 Task: Create a due date automation trigger when advanced on, on the wednesday after a card is due add fields with custom field "Resume" set to a number greater or equal to 1 and greater or equal to 10 at 11:00 AM.
Action: Mouse moved to (1109, 88)
Screenshot: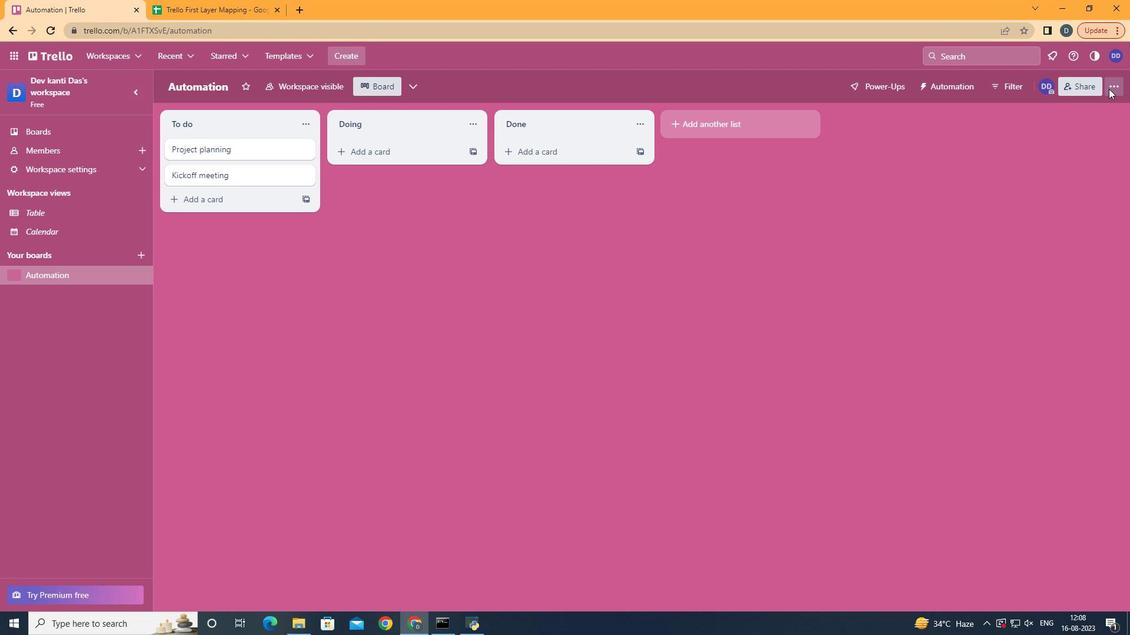
Action: Mouse pressed left at (1109, 88)
Screenshot: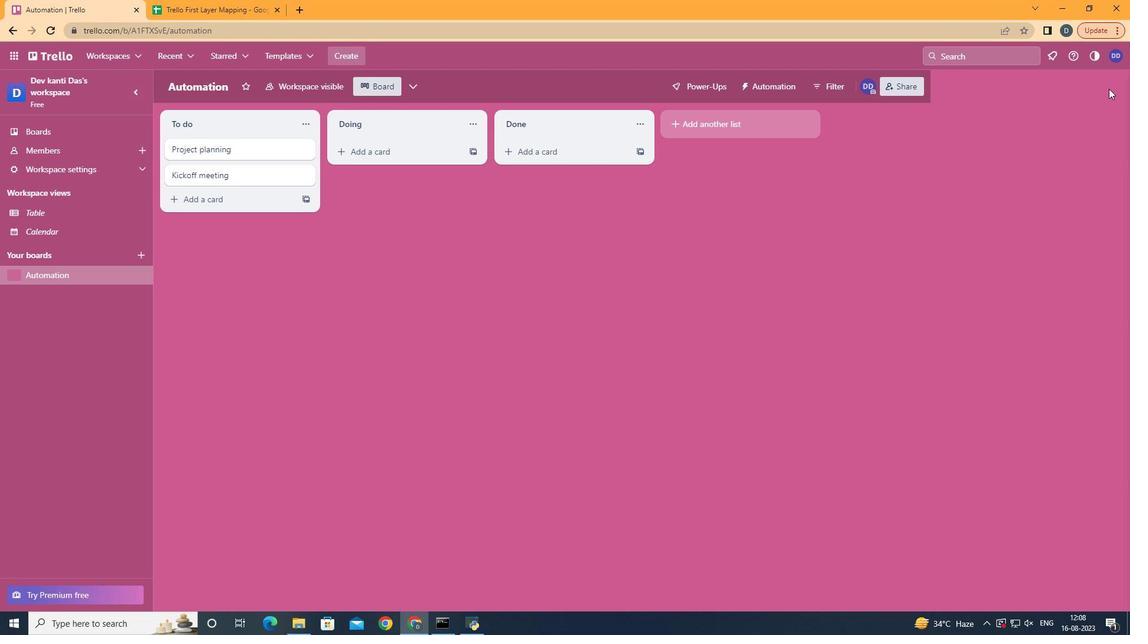 
Action: Mouse moved to (1014, 260)
Screenshot: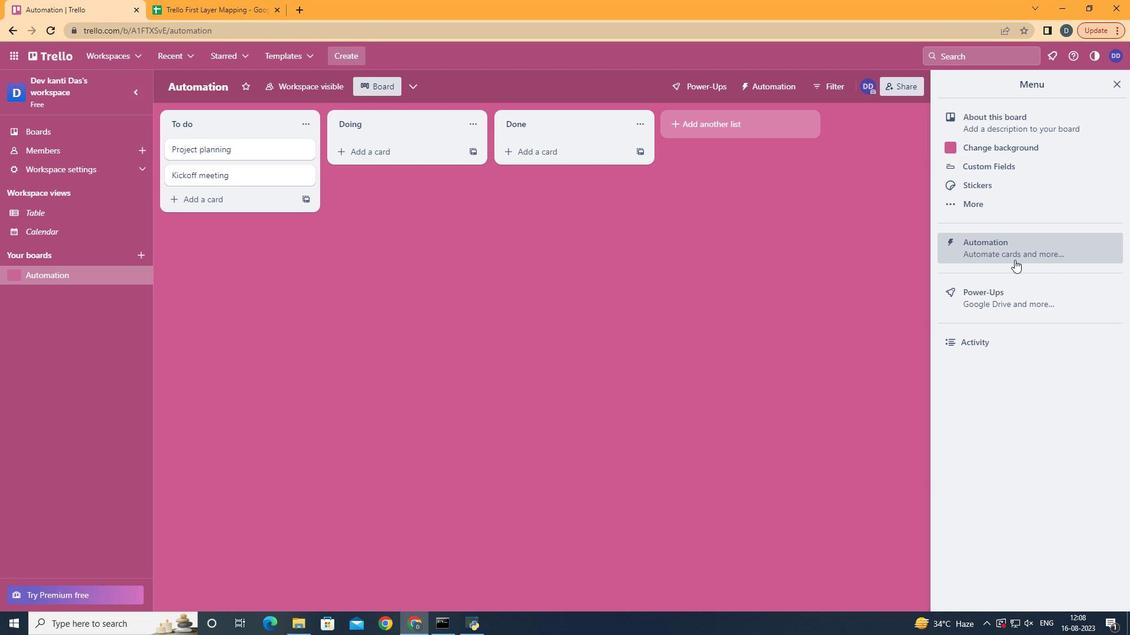 
Action: Mouse pressed left at (1014, 260)
Screenshot: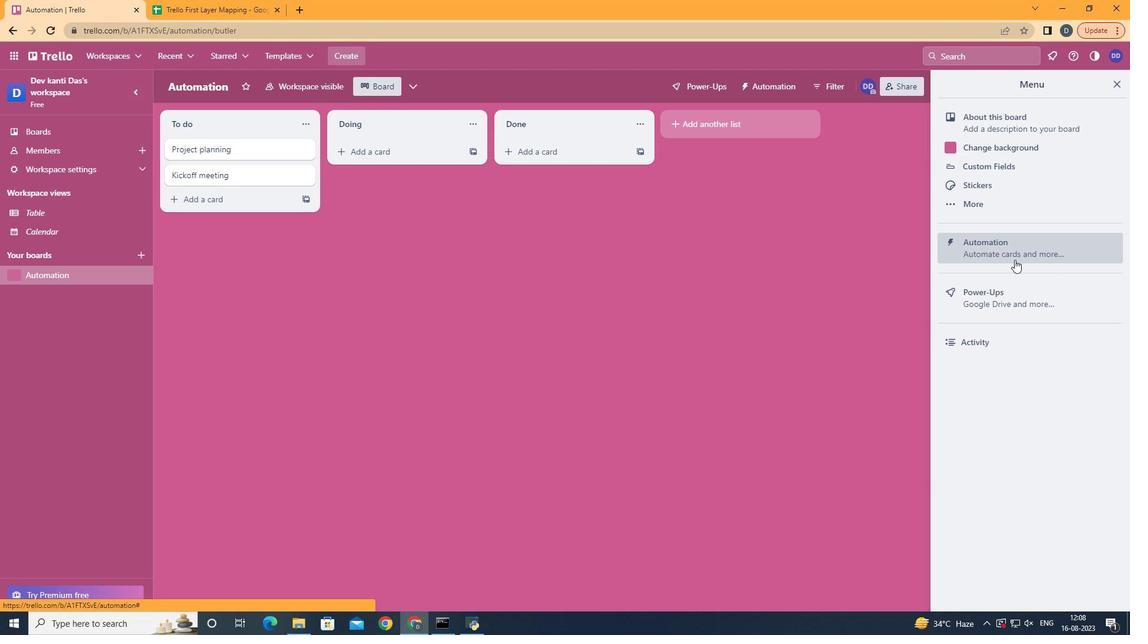 
Action: Mouse moved to (237, 228)
Screenshot: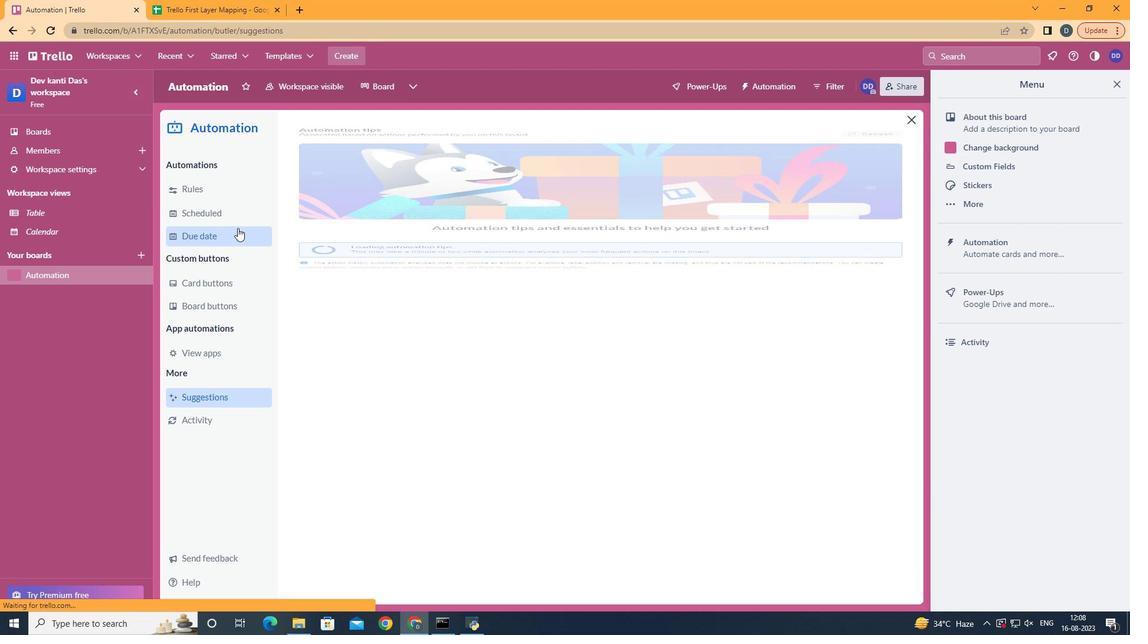 
Action: Mouse pressed left at (237, 228)
Screenshot: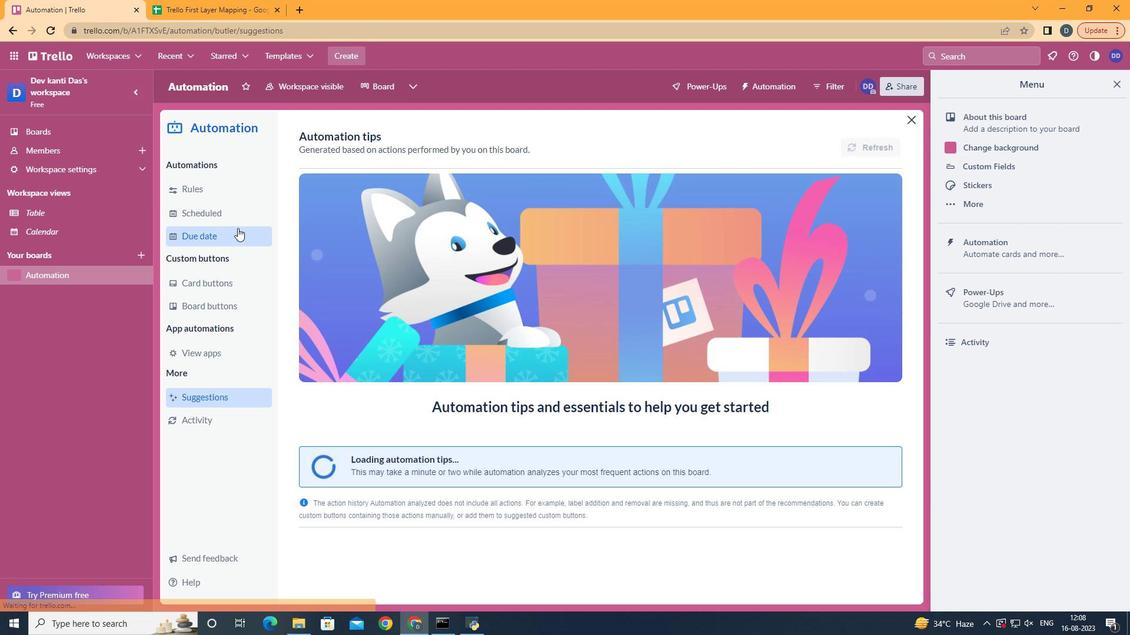 
Action: Mouse moved to (832, 140)
Screenshot: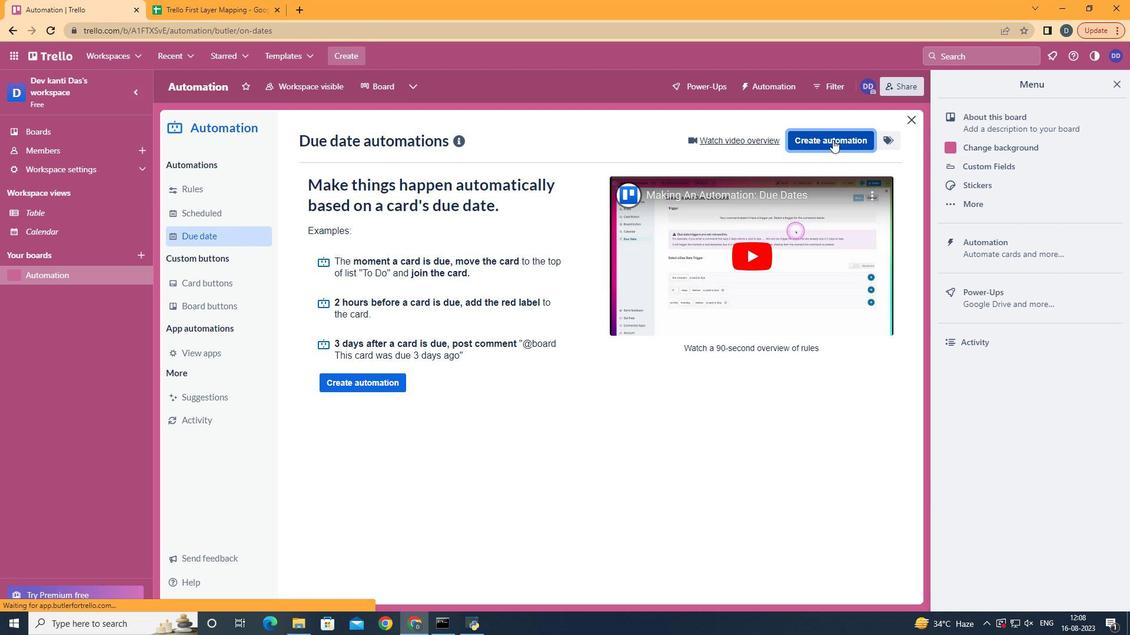 
Action: Mouse pressed left at (832, 140)
Screenshot: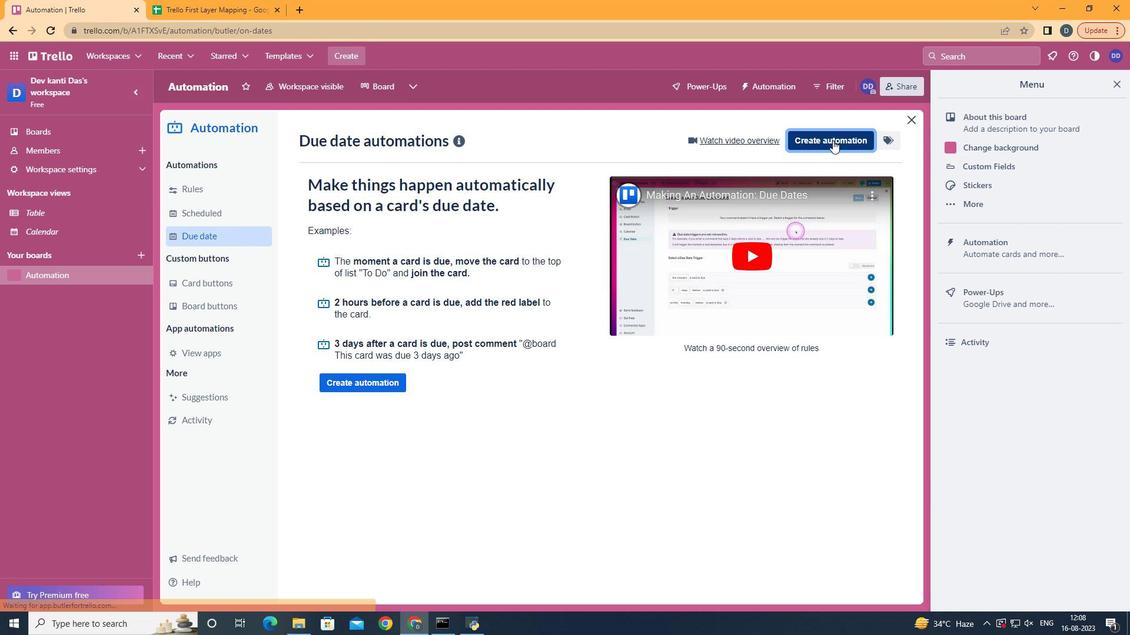 
Action: Mouse moved to (632, 253)
Screenshot: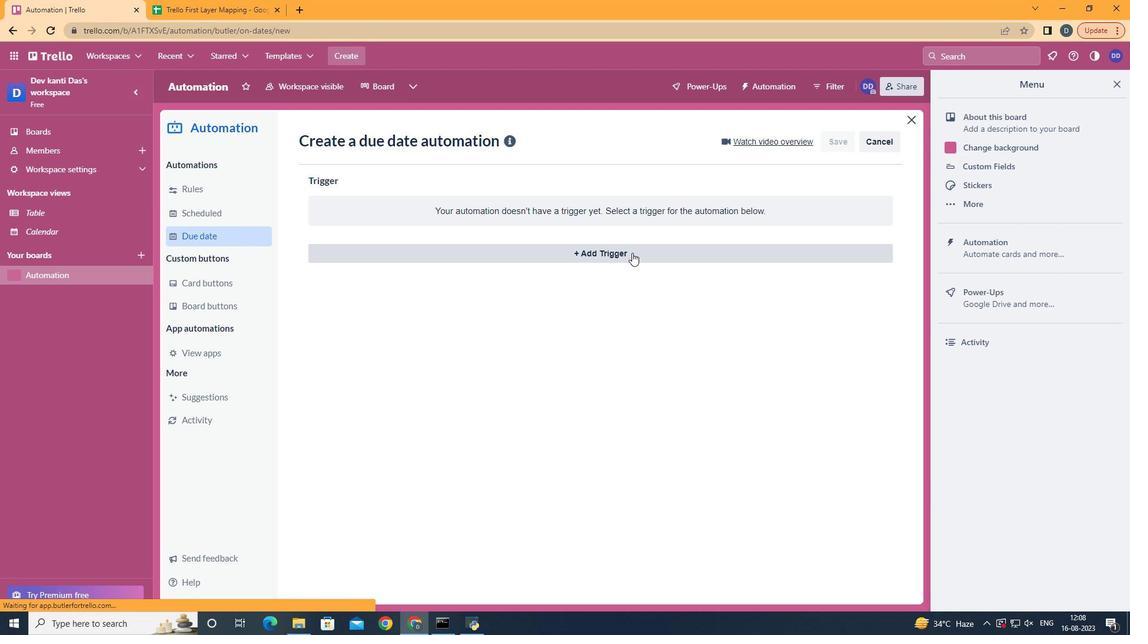 
Action: Mouse pressed left at (632, 253)
Screenshot: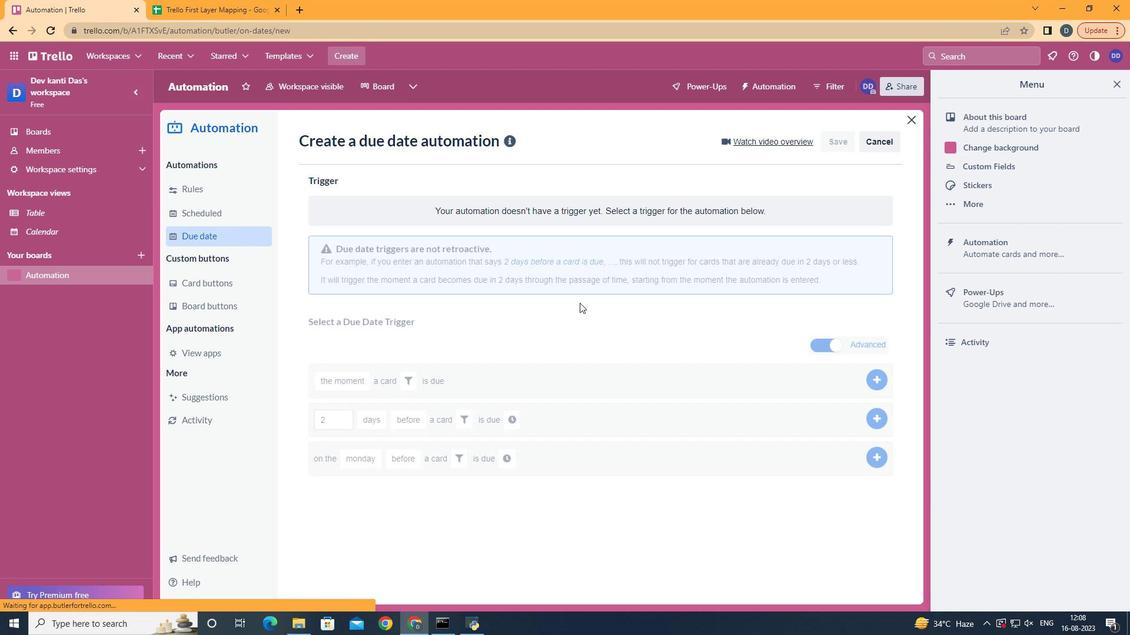 
Action: Mouse moved to (373, 355)
Screenshot: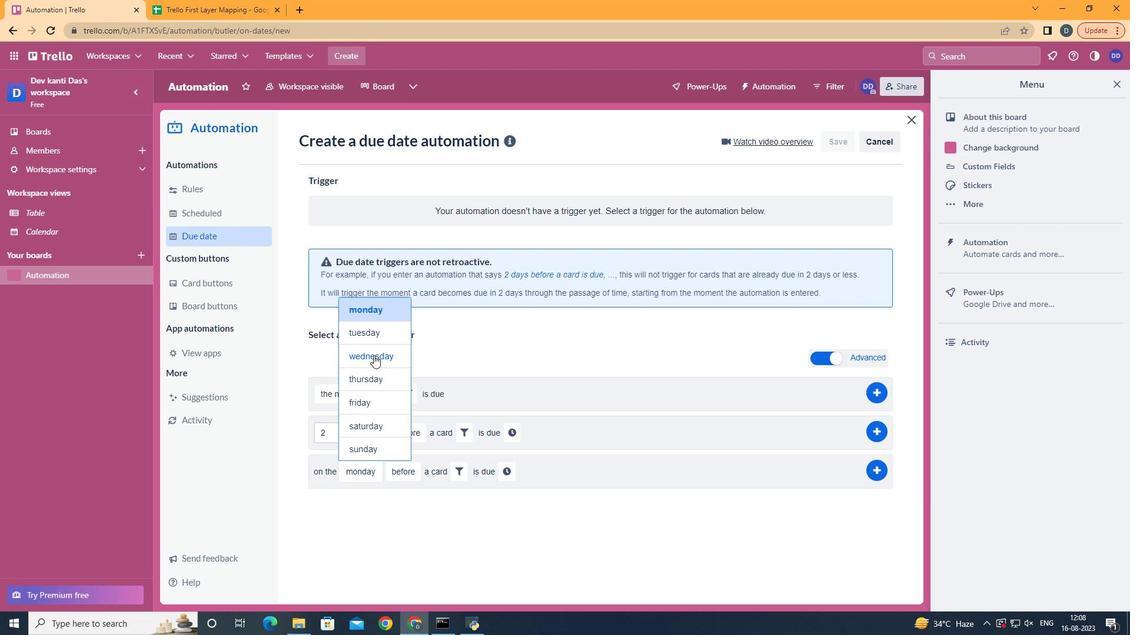 
Action: Mouse pressed left at (373, 355)
Screenshot: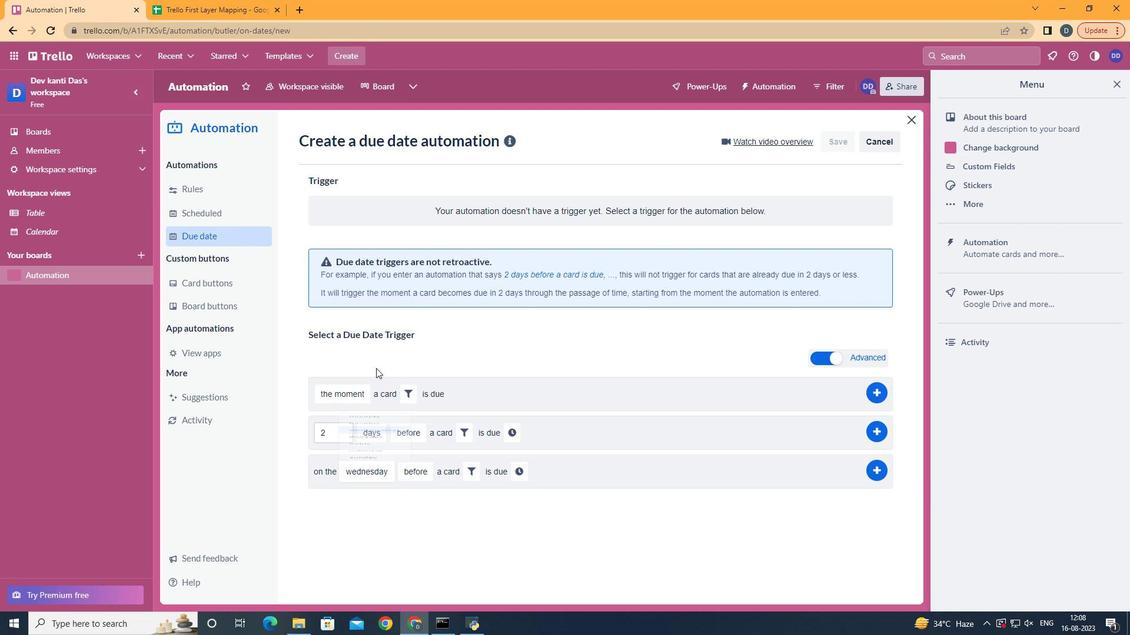 
Action: Mouse moved to (423, 520)
Screenshot: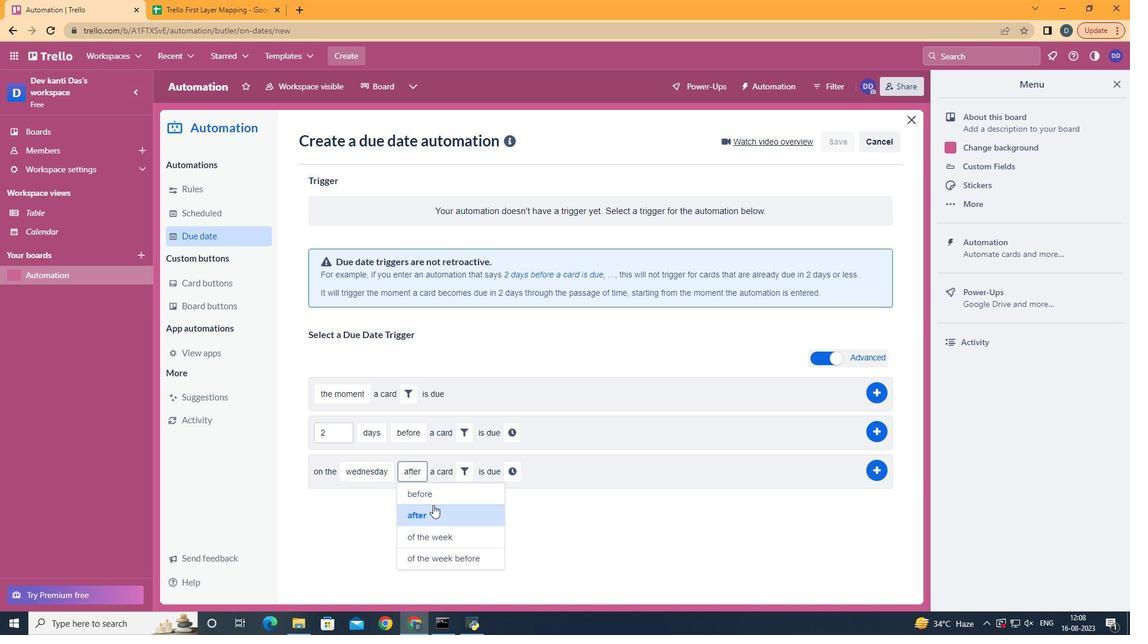 
Action: Mouse pressed left at (423, 520)
Screenshot: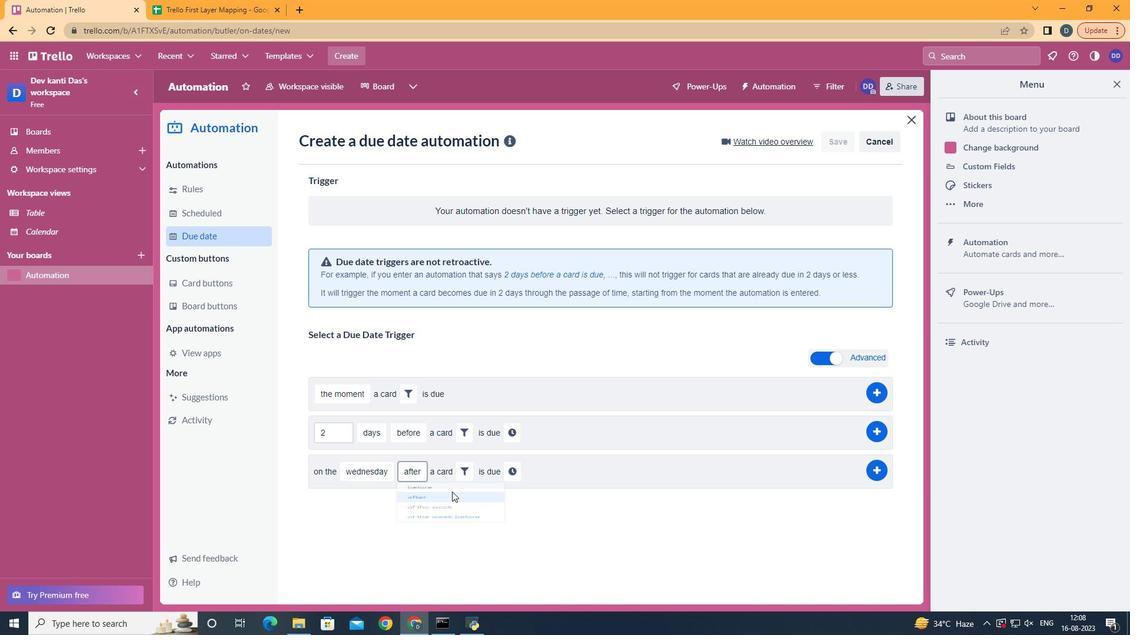 
Action: Mouse moved to (464, 478)
Screenshot: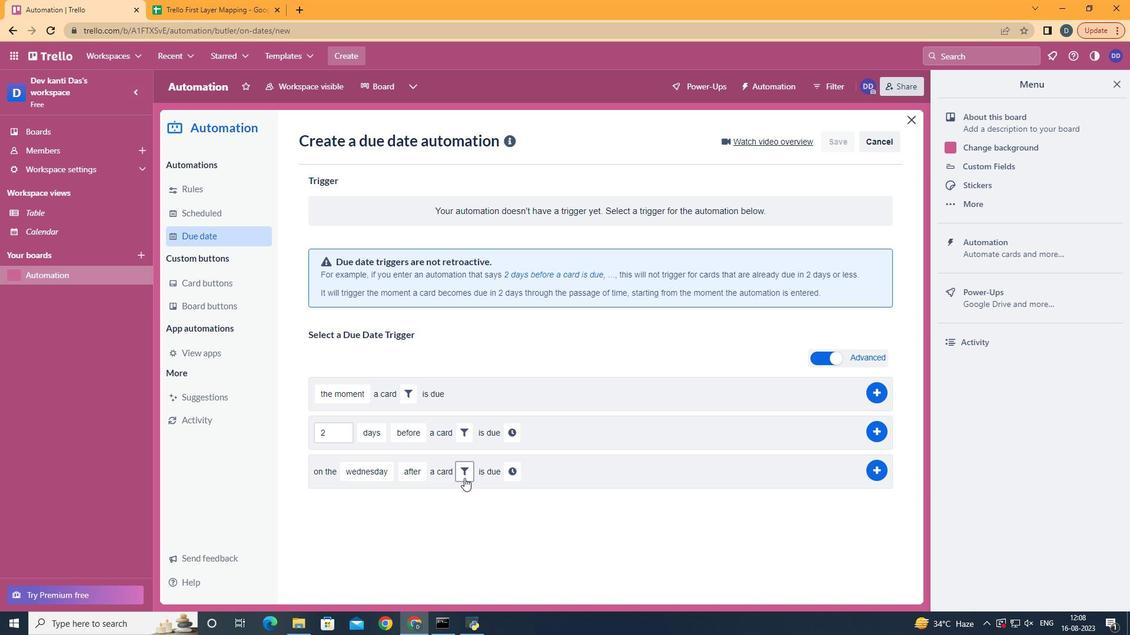
Action: Mouse pressed left at (464, 478)
Screenshot: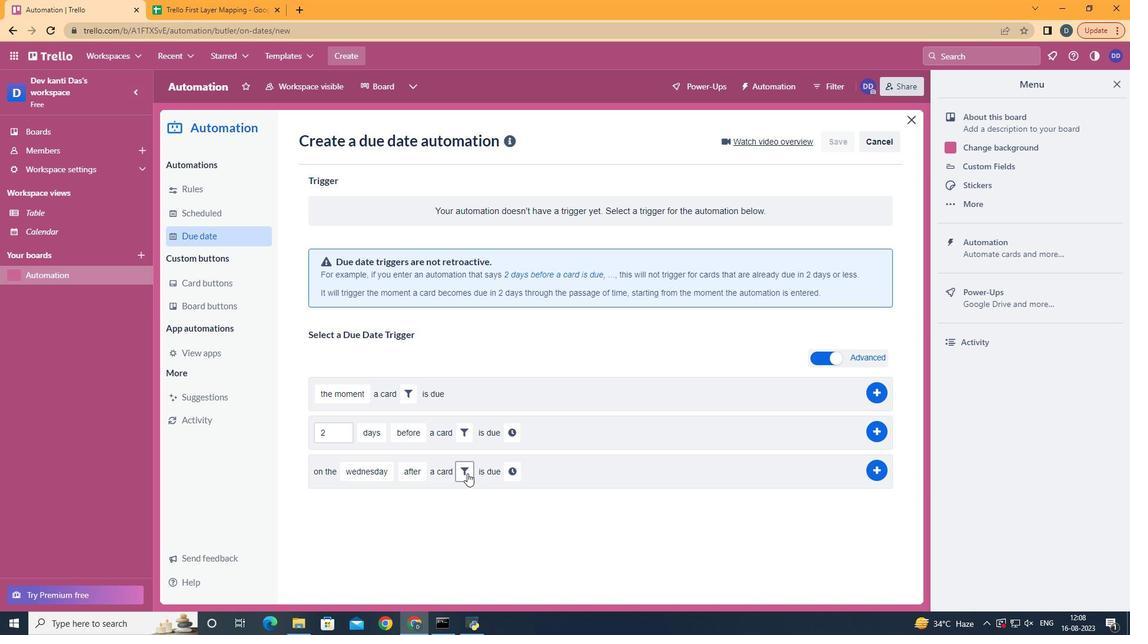 
Action: Mouse moved to (651, 511)
Screenshot: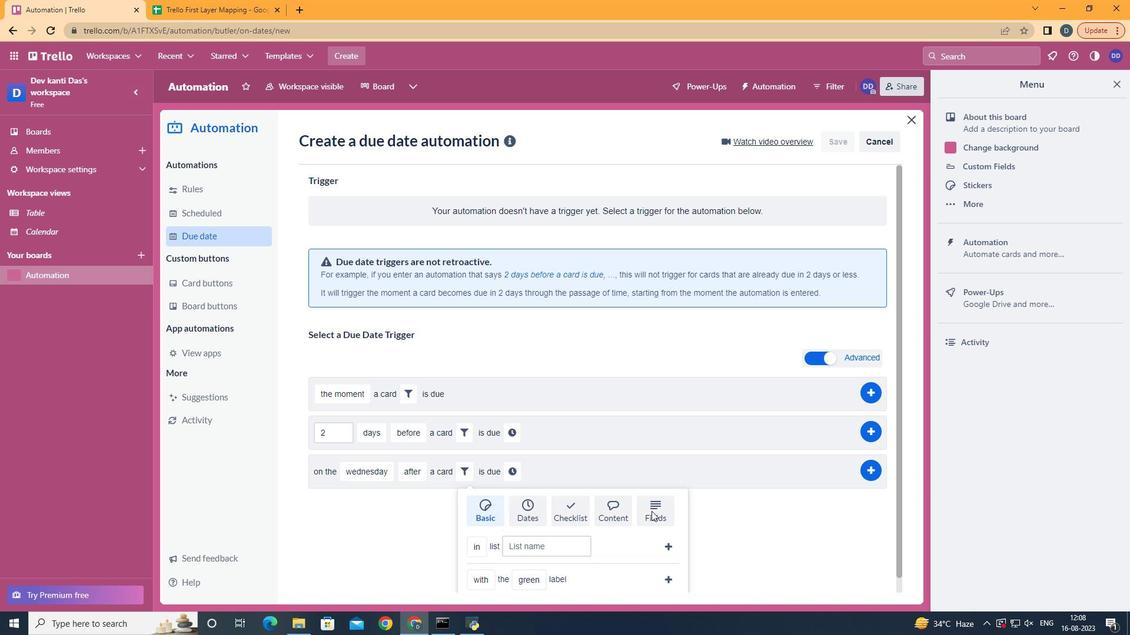 
Action: Mouse pressed left at (651, 511)
Screenshot: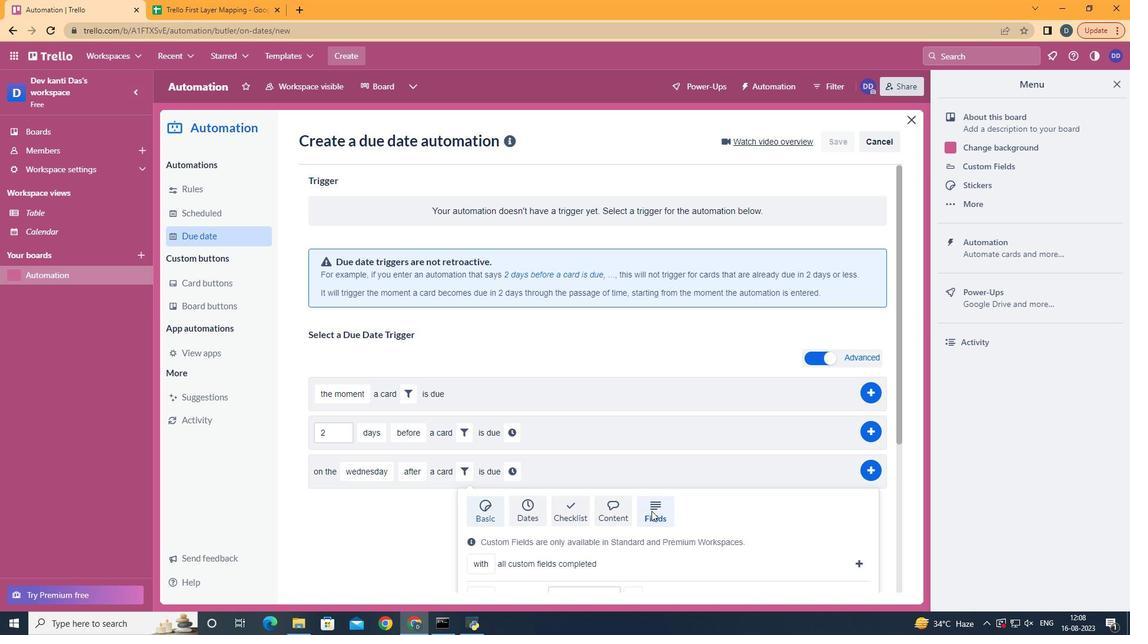 
Action: Mouse moved to (651, 511)
Screenshot: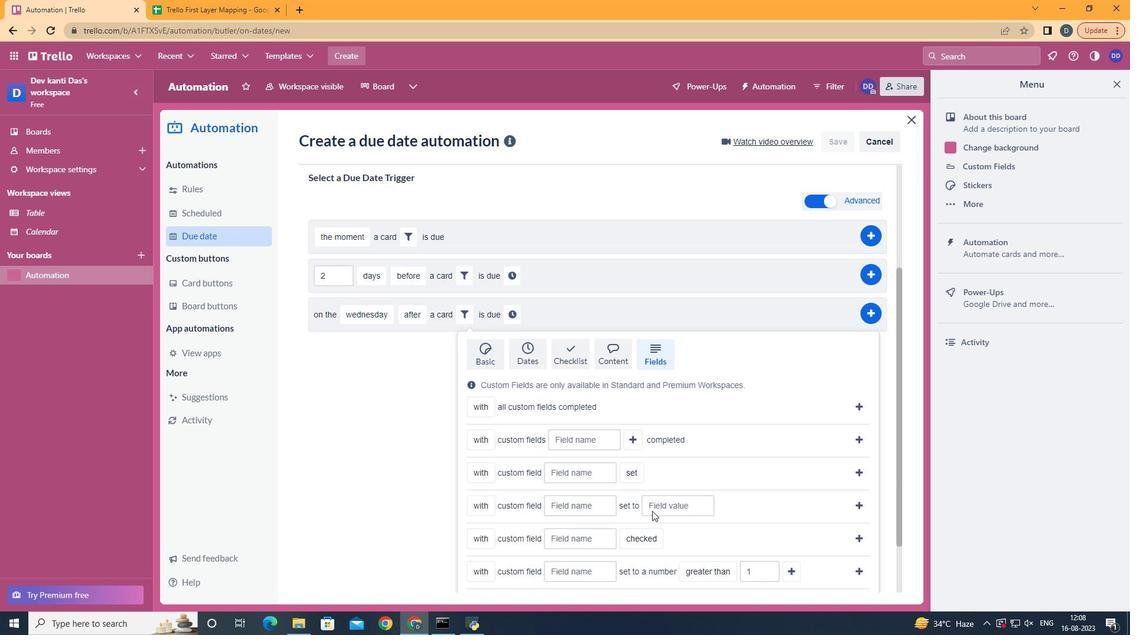 
Action: Mouse scrolled (651, 510) with delta (0, 0)
Screenshot: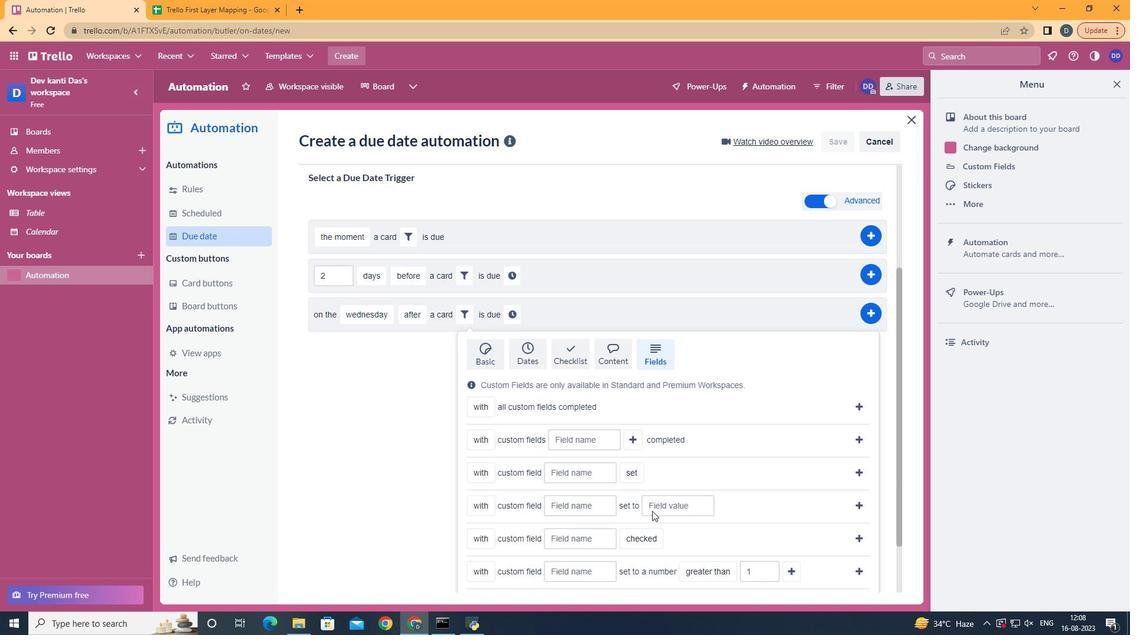 
Action: Mouse scrolled (651, 510) with delta (0, 0)
Screenshot: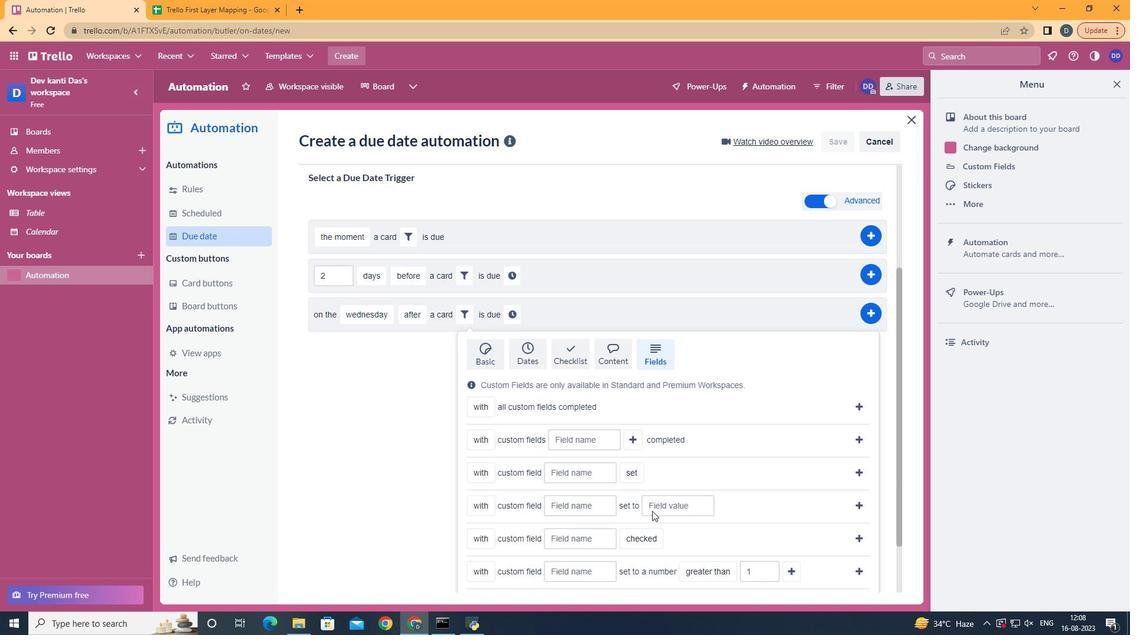 
Action: Mouse scrolled (651, 510) with delta (0, 0)
Screenshot: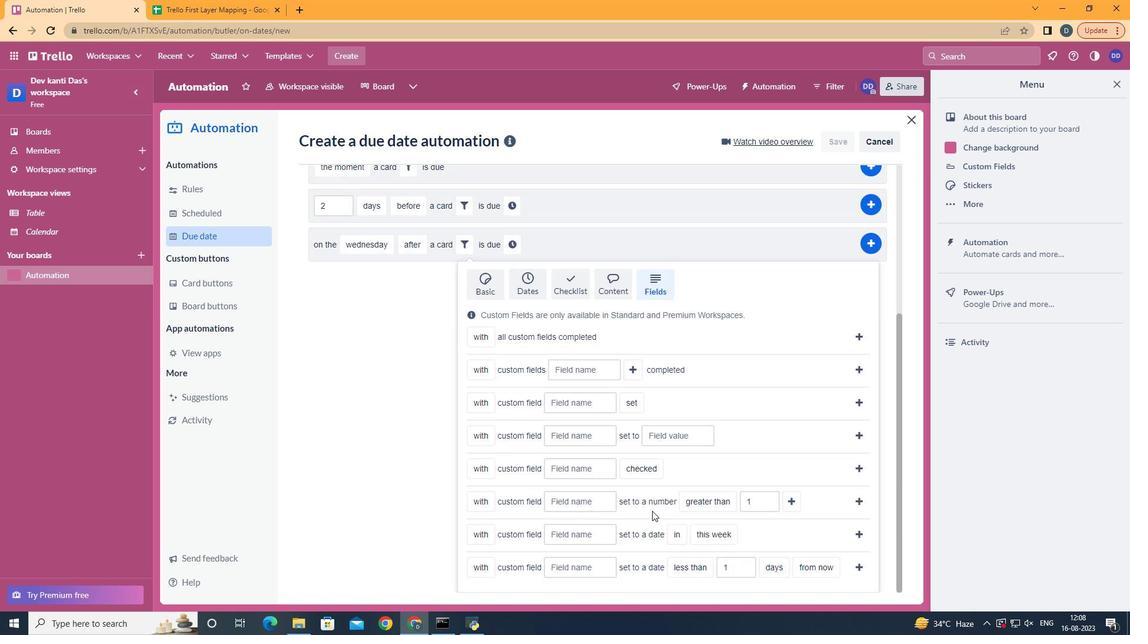 
Action: Mouse scrolled (651, 510) with delta (0, 0)
Screenshot: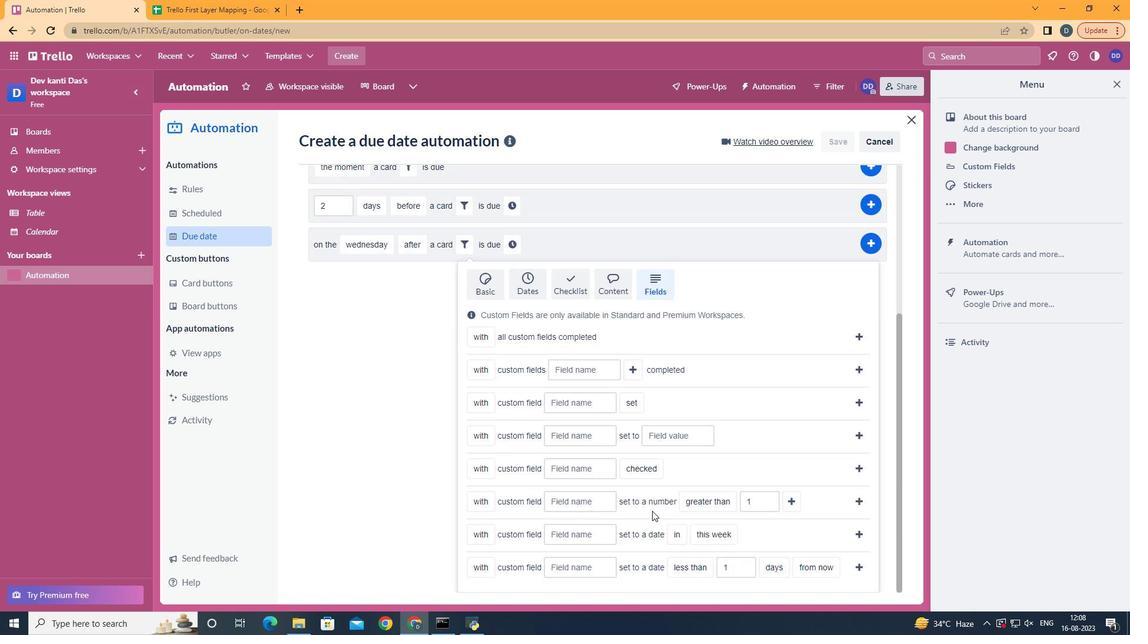 
Action: Mouse moved to (591, 499)
Screenshot: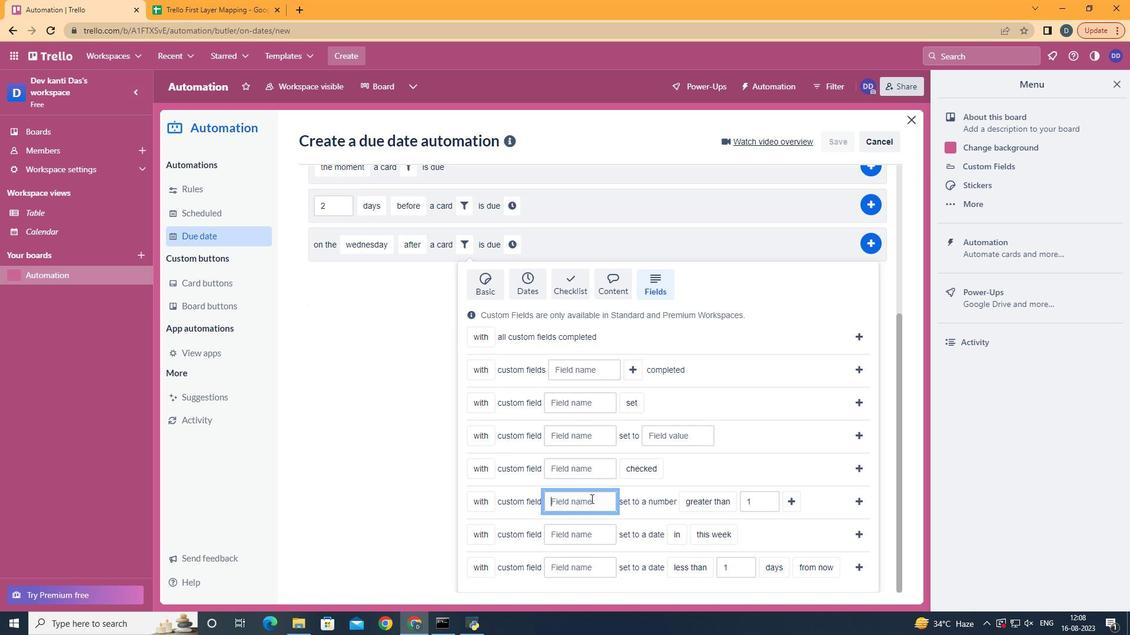 
Action: Mouse pressed left at (591, 499)
Screenshot: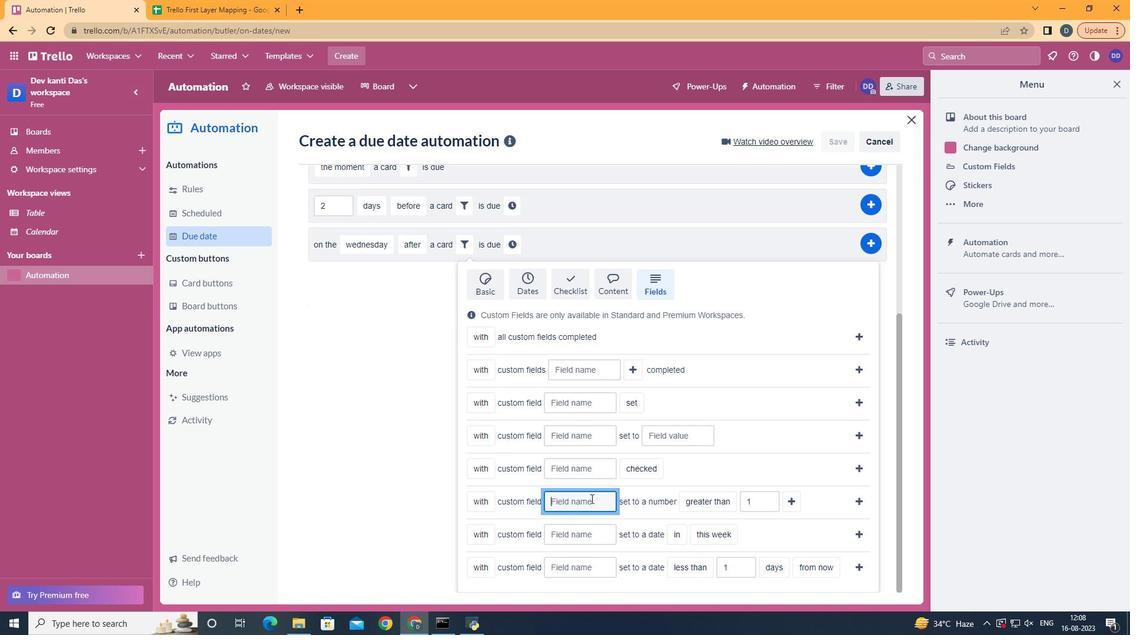 
Action: Key pressed <Key.shift>Resume
Screenshot: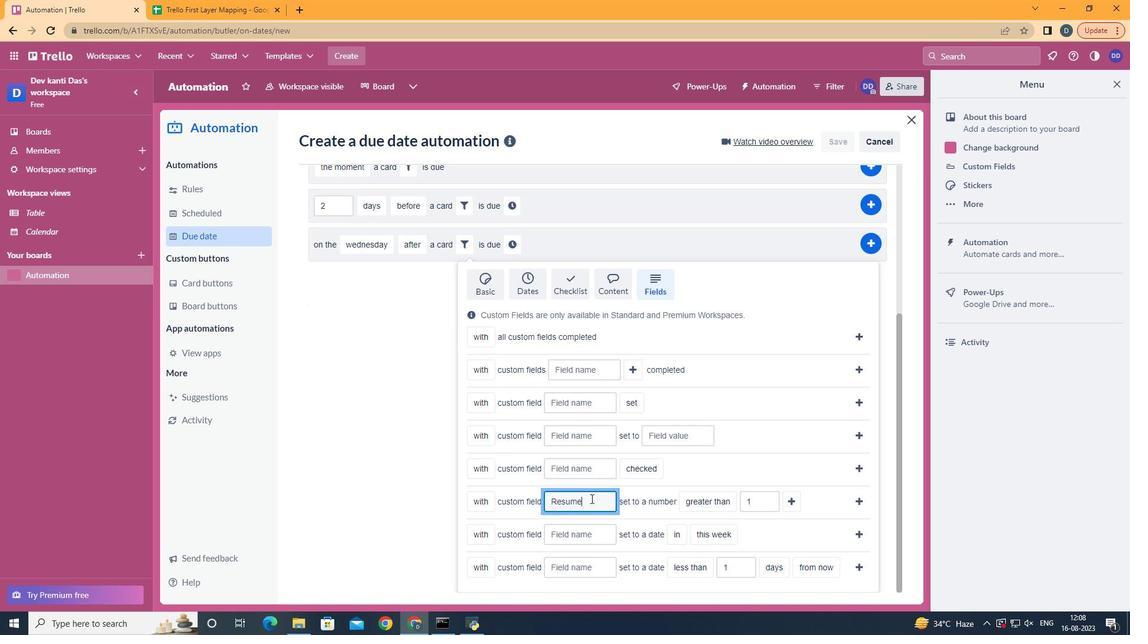 
Action: Mouse moved to (740, 433)
Screenshot: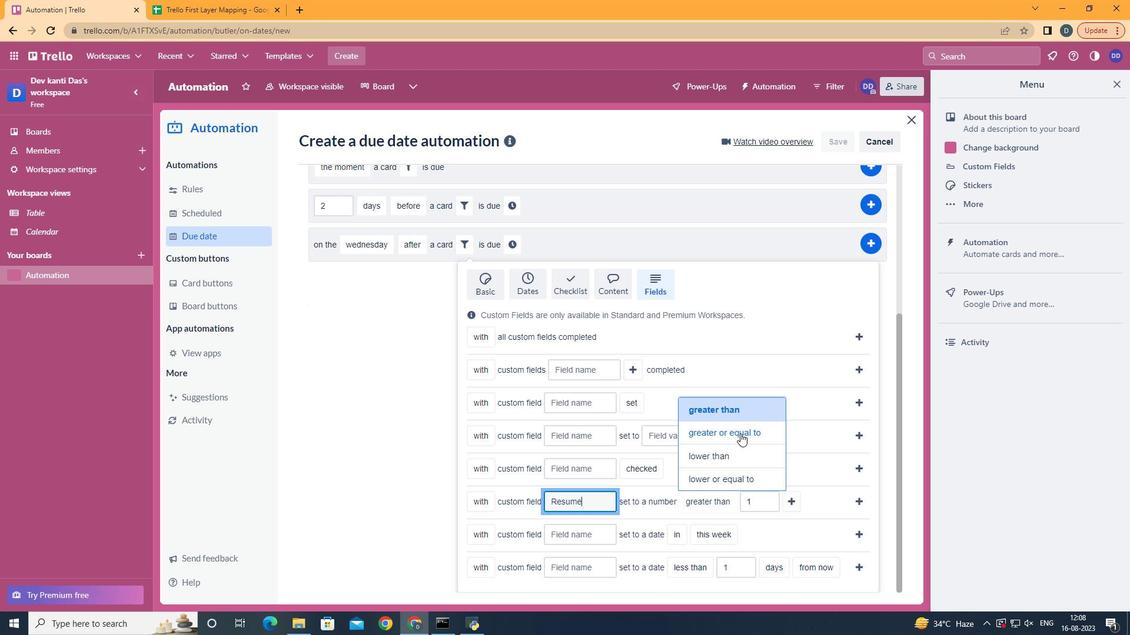
Action: Mouse pressed left at (740, 433)
Screenshot: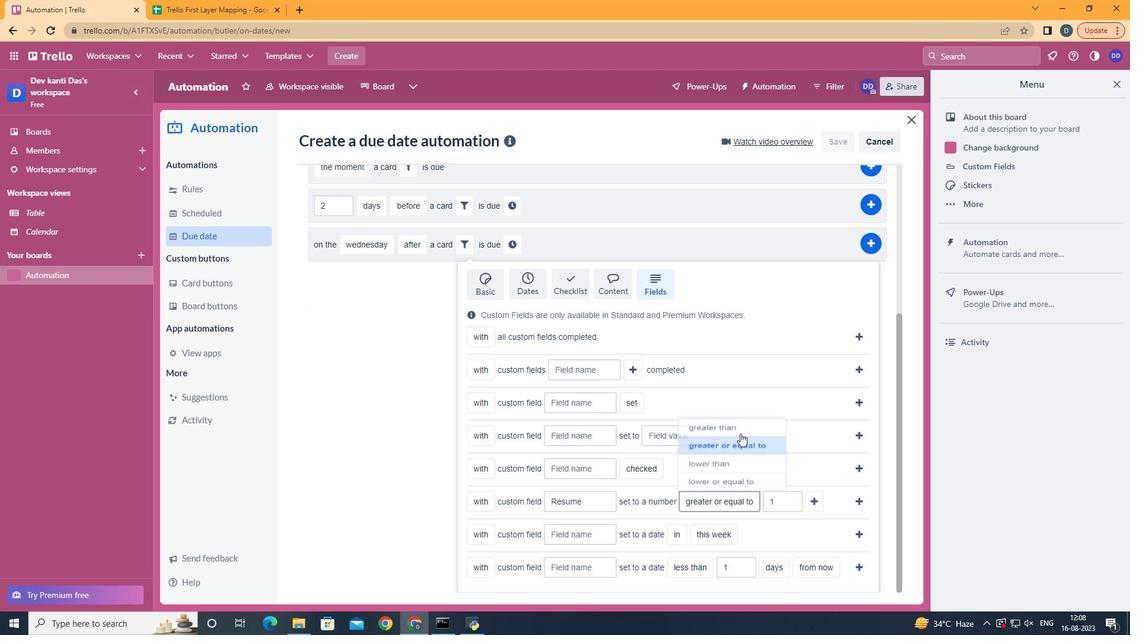 
Action: Mouse moved to (811, 499)
Screenshot: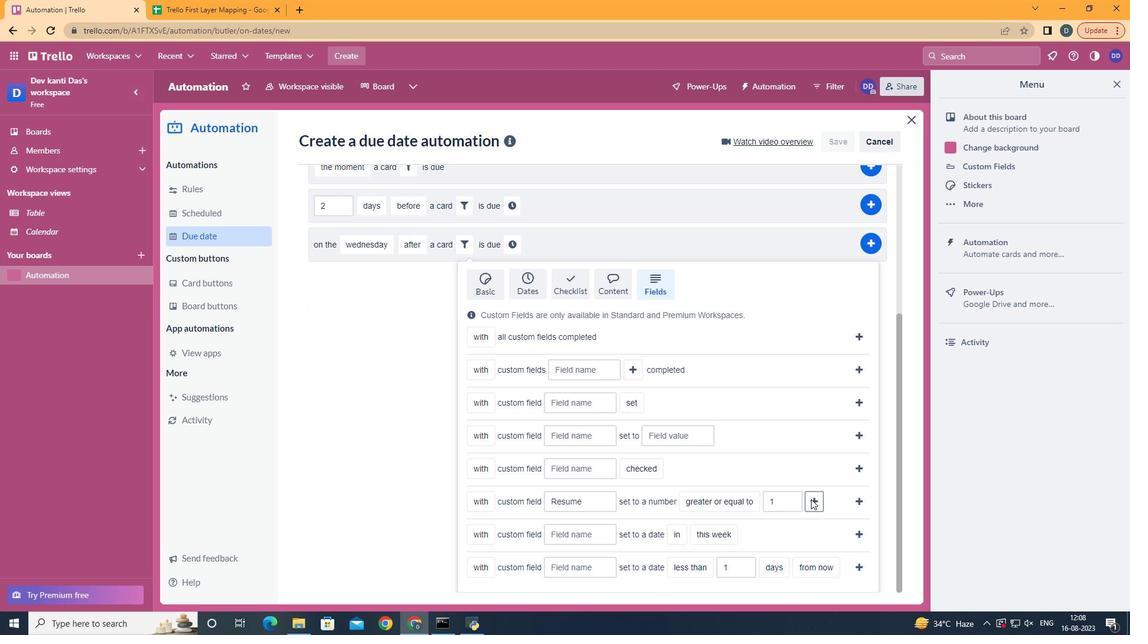 
Action: Mouse pressed left at (811, 499)
Screenshot: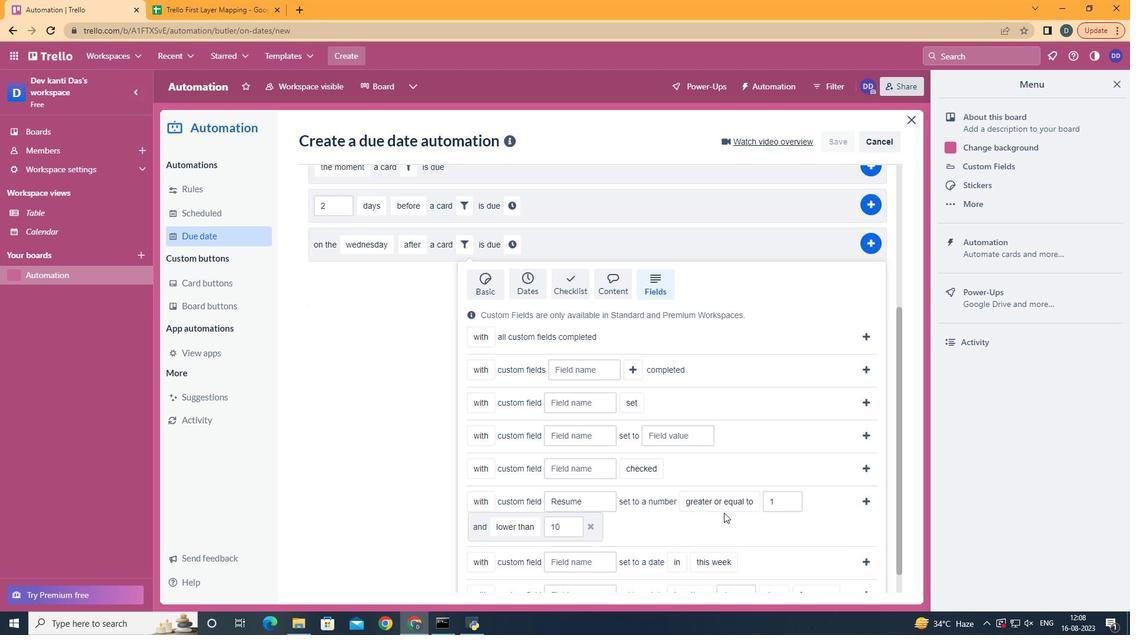 
Action: Mouse moved to (549, 509)
Screenshot: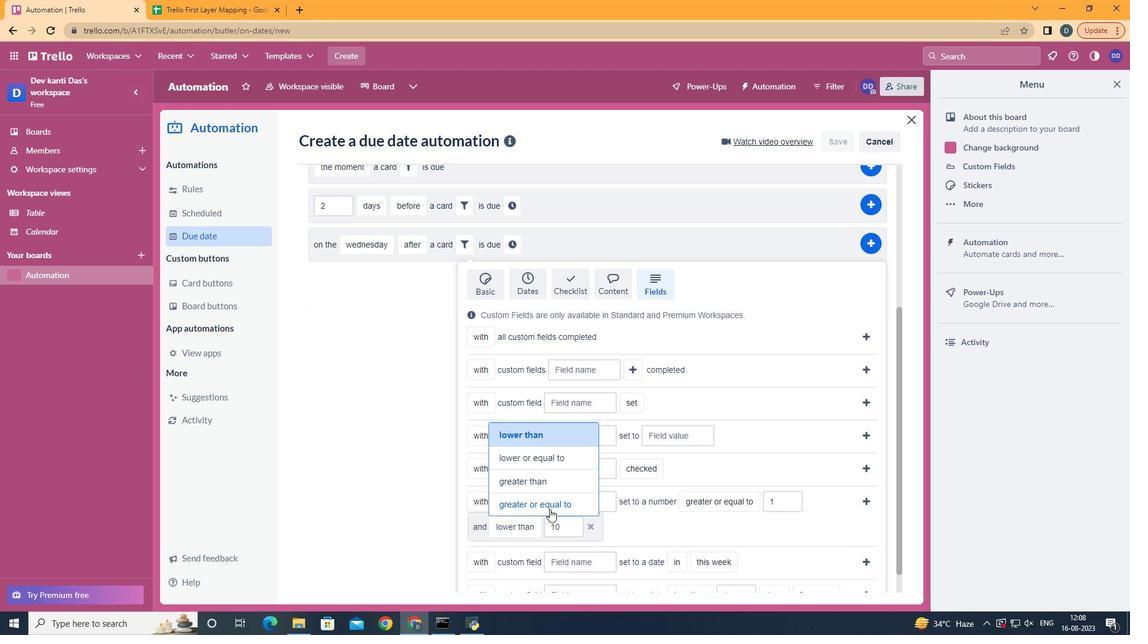 
Action: Mouse pressed left at (549, 509)
Screenshot: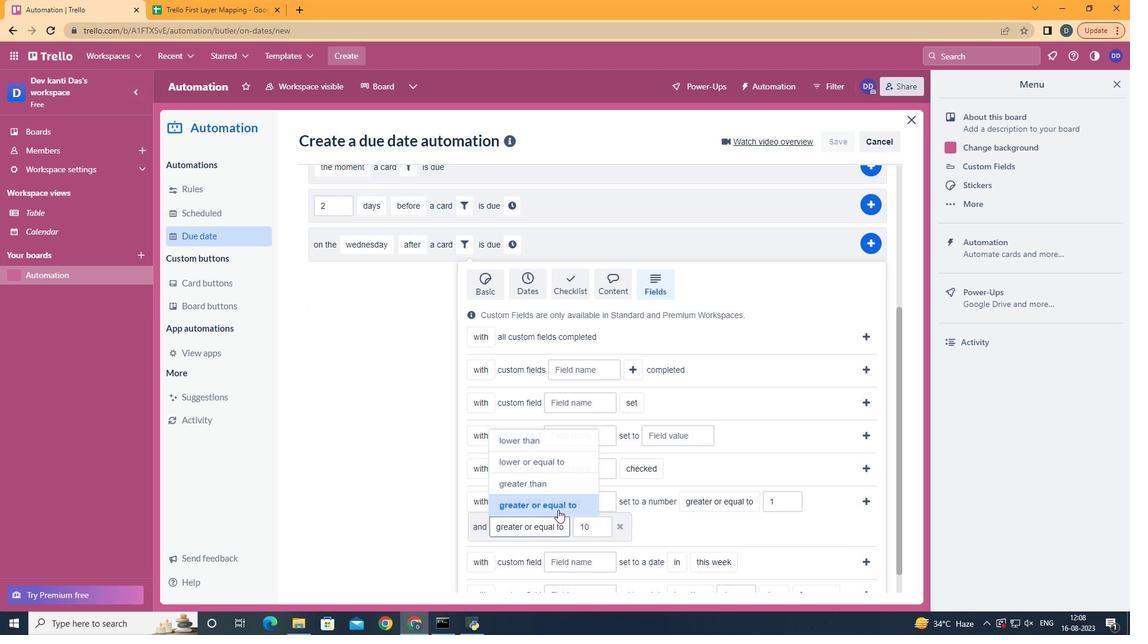 
Action: Mouse moved to (854, 502)
Screenshot: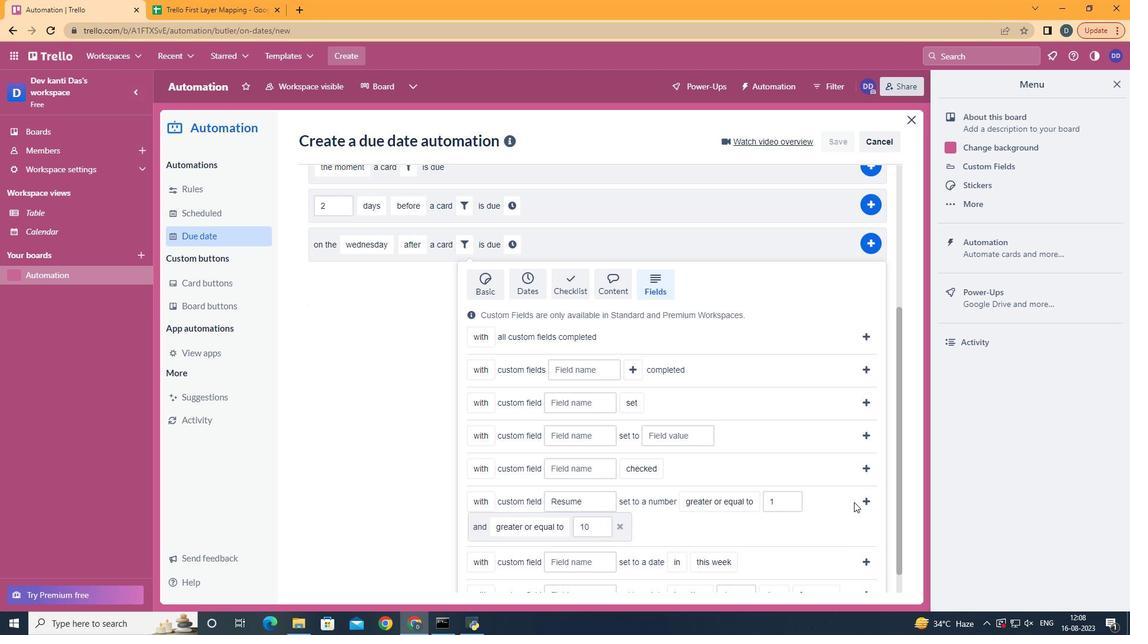 
Action: Mouse pressed left at (854, 502)
Screenshot: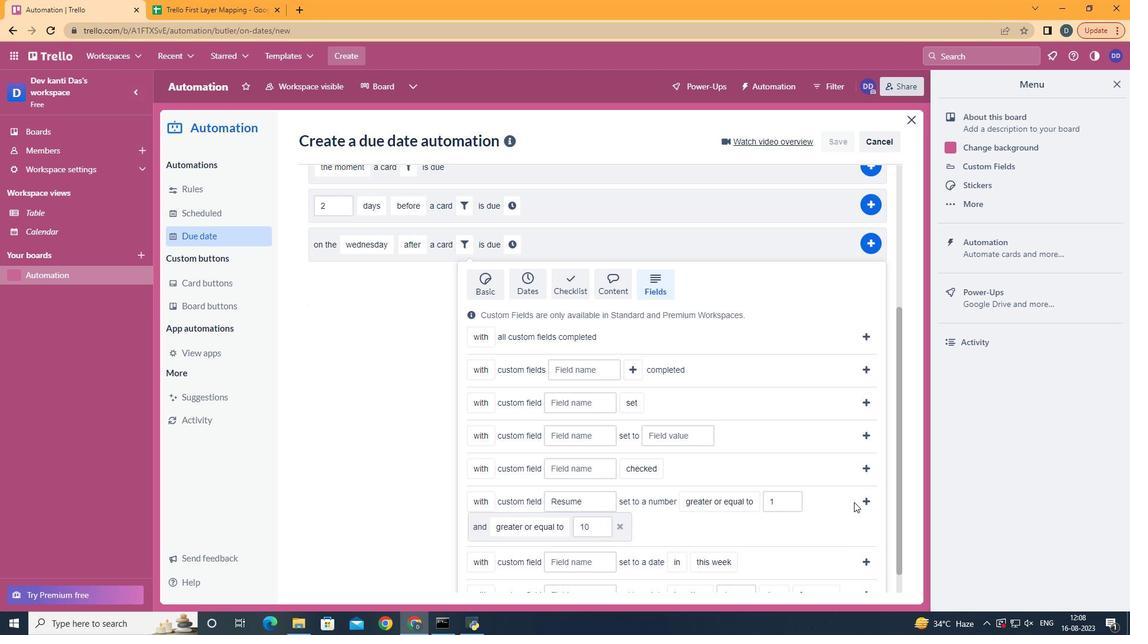
Action: Mouse moved to (861, 501)
Screenshot: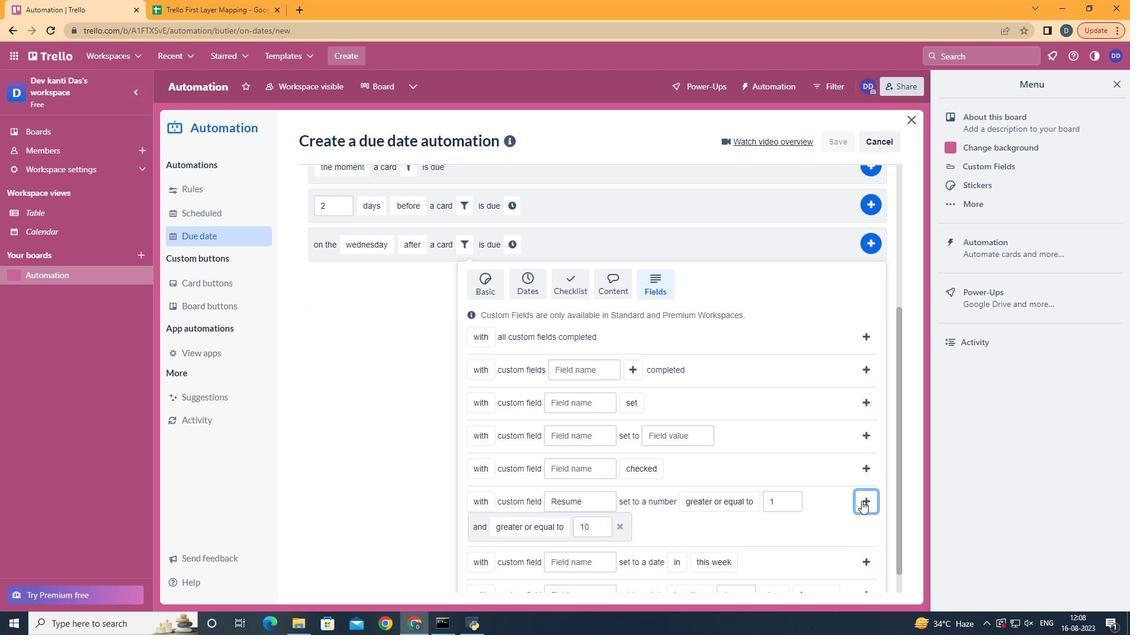 
Action: Mouse pressed left at (861, 501)
Screenshot: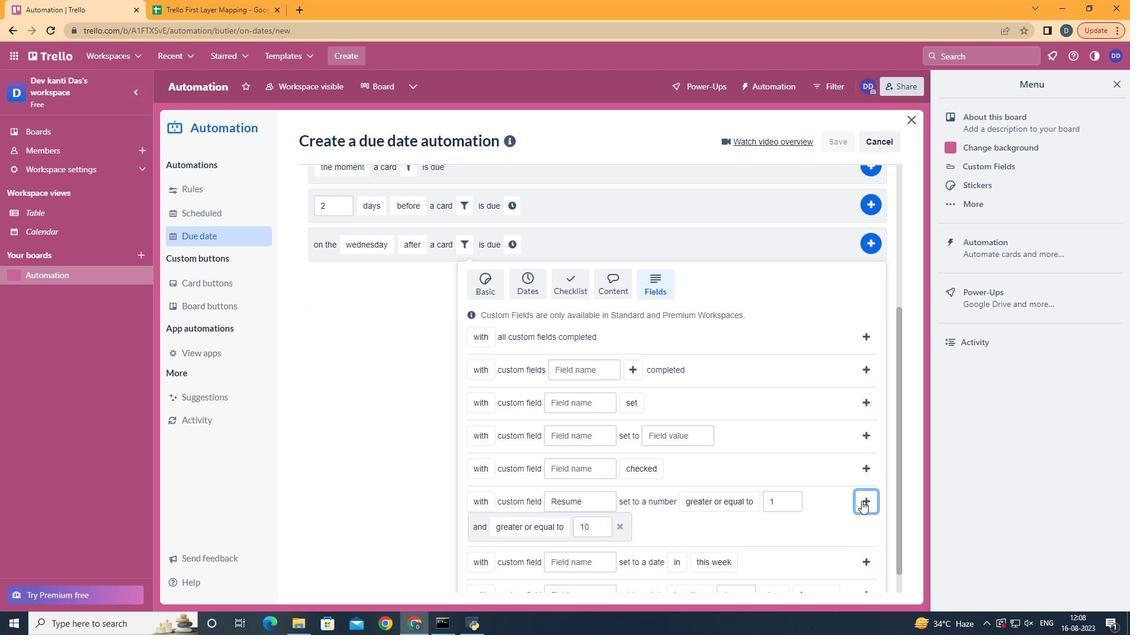 
Action: Mouse moved to (339, 497)
Screenshot: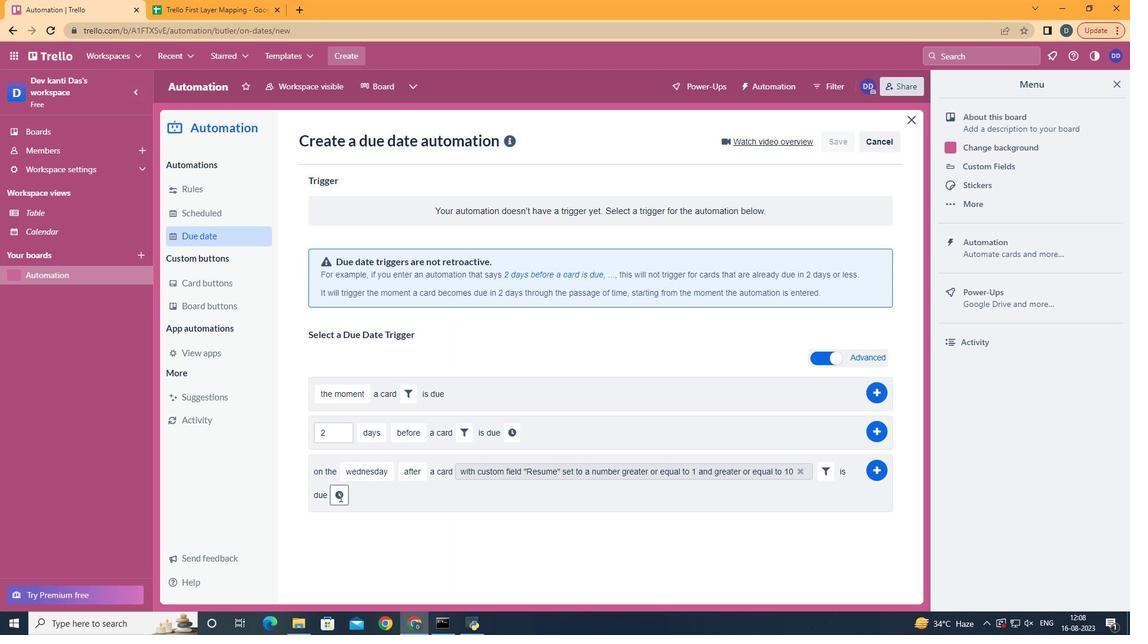 
Action: Mouse pressed left at (339, 497)
Screenshot: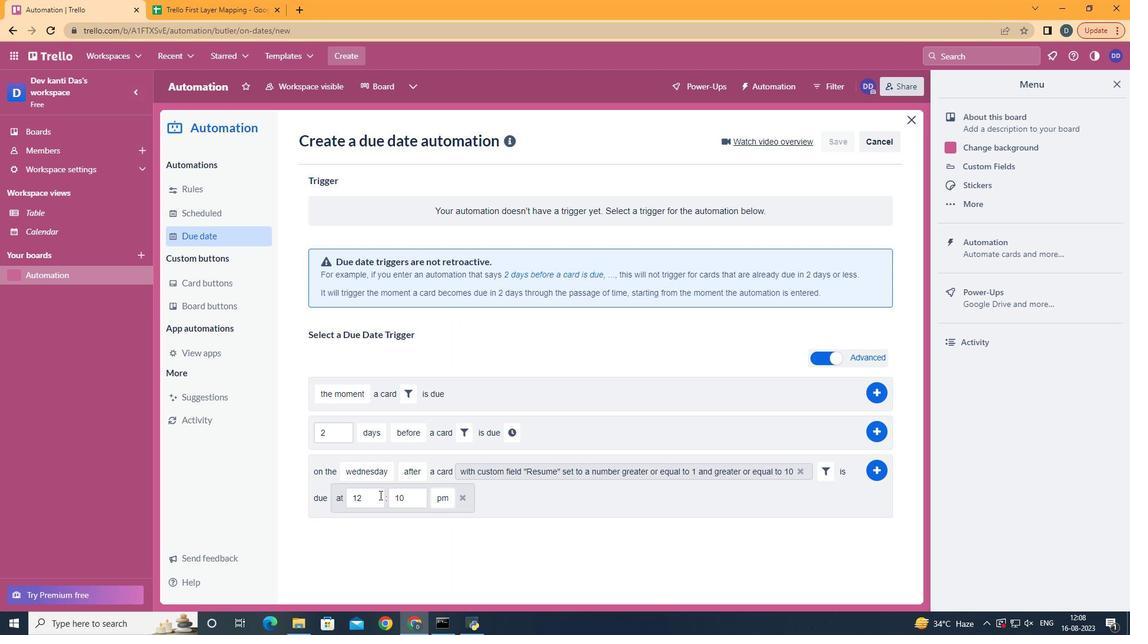 
Action: Mouse moved to (380, 495)
Screenshot: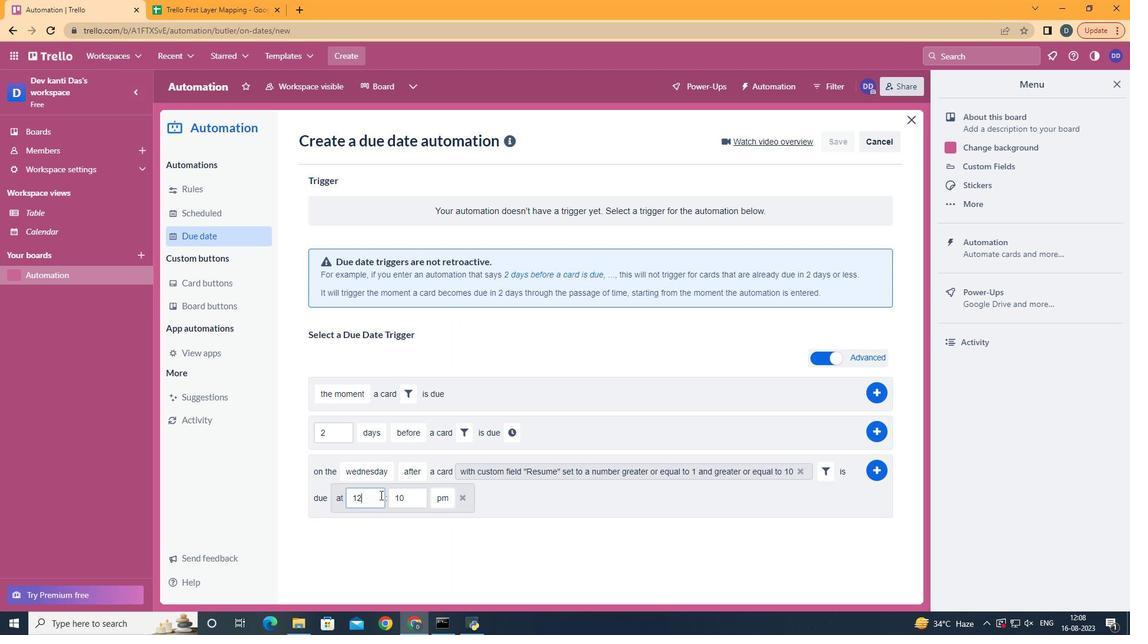 
Action: Mouse pressed left at (380, 495)
Screenshot: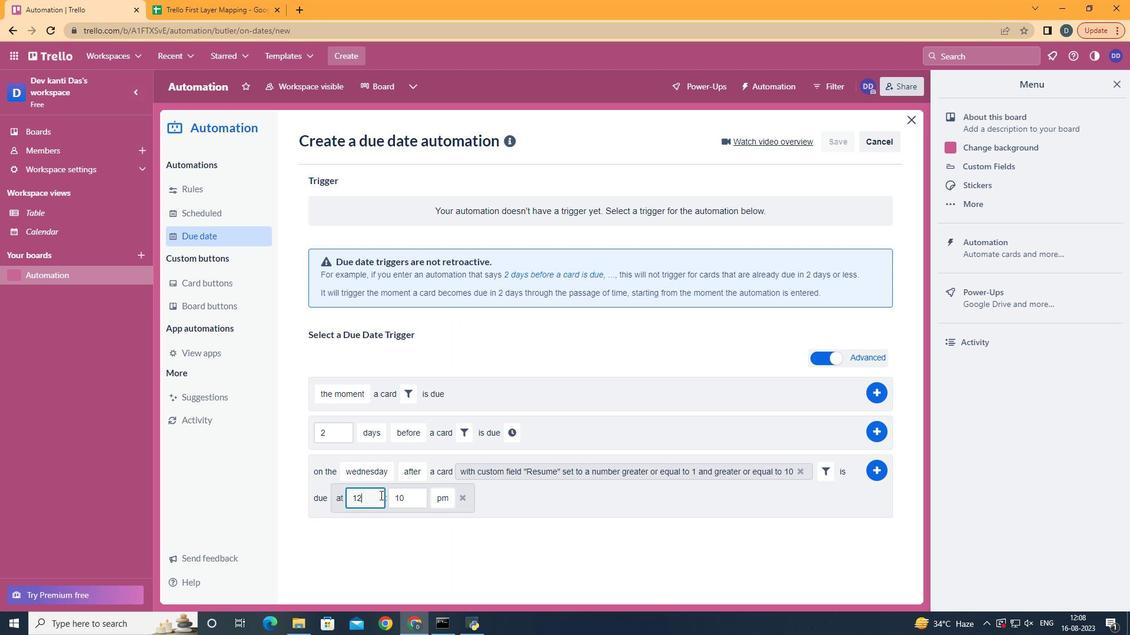
Action: Key pressed <Key.backspace>1
Screenshot: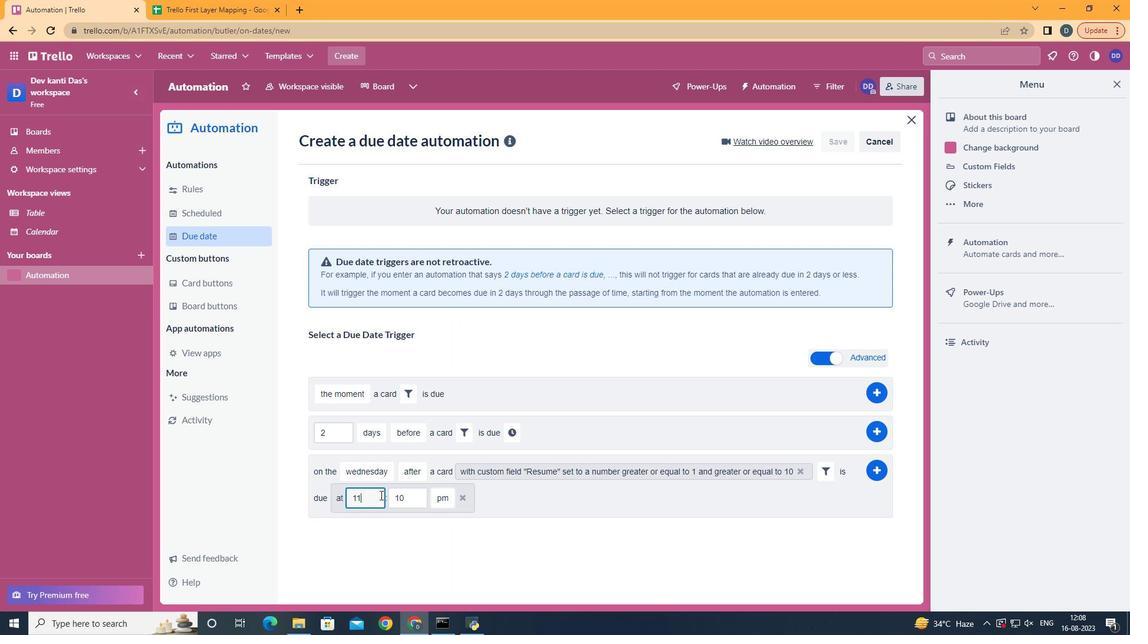 
Action: Mouse moved to (423, 497)
Screenshot: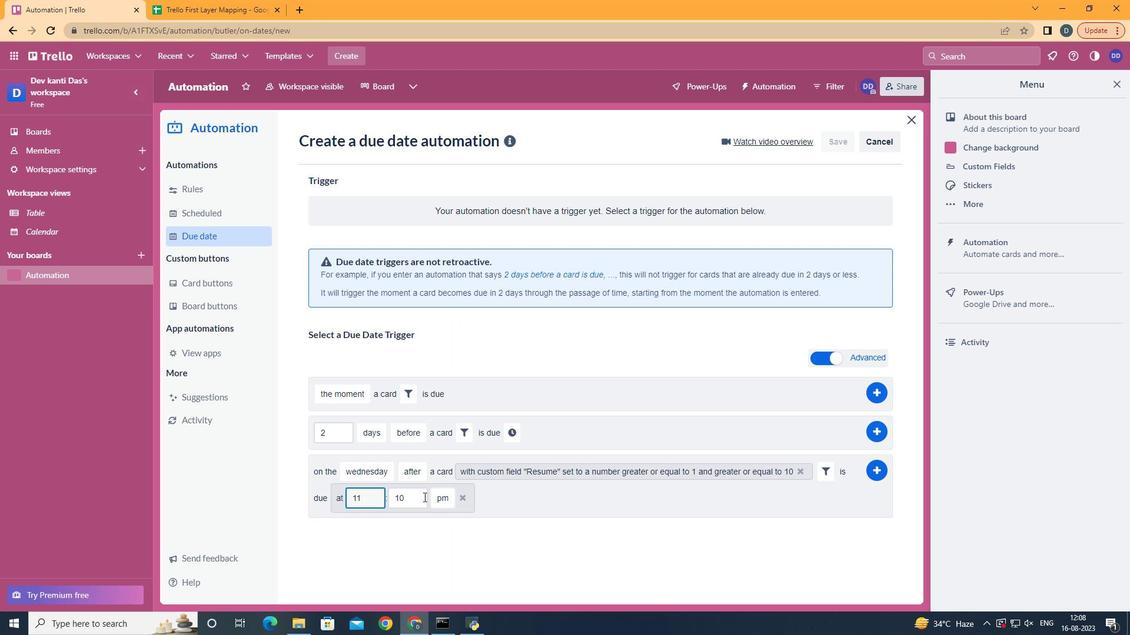 
Action: Mouse pressed left at (423, 497)
Screenshot: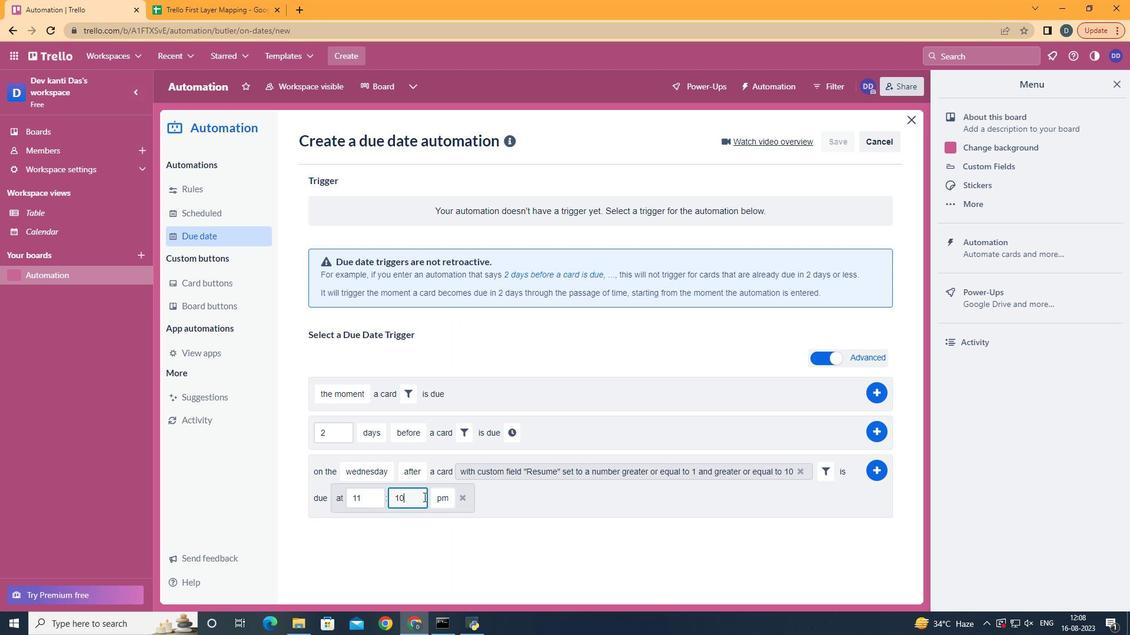 
Action: Key pressed <Key.backspace><Key.backspace>00
Screenshot: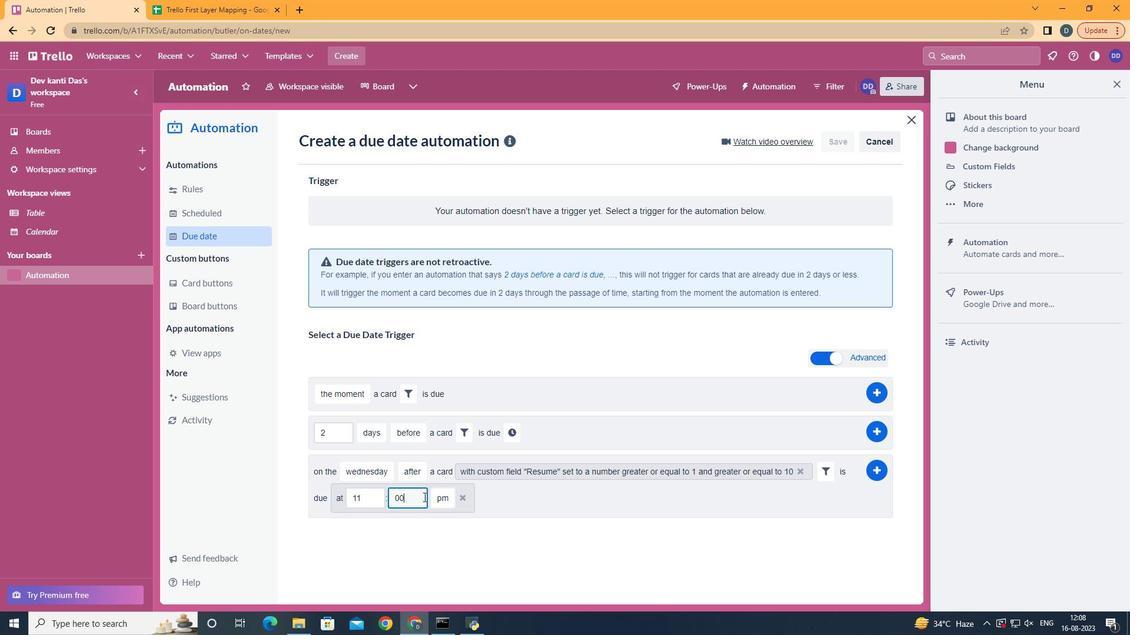 
Action: Mouse moved to (445, 514)
Screenshot: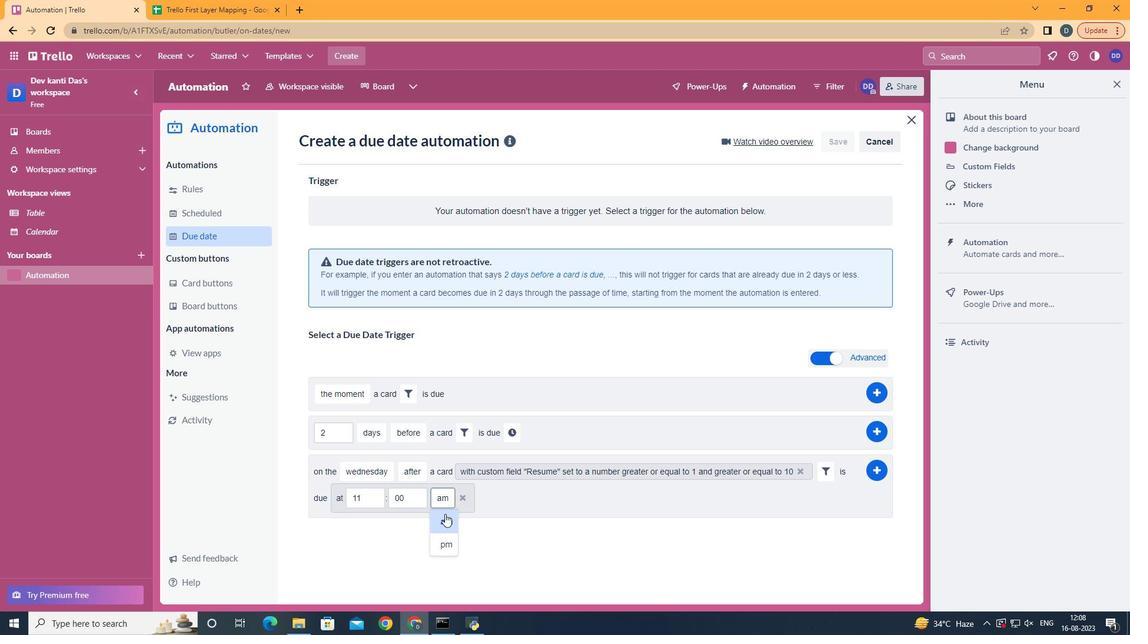 
Action: Mouse pressed left at (445, 514)
Screenshot: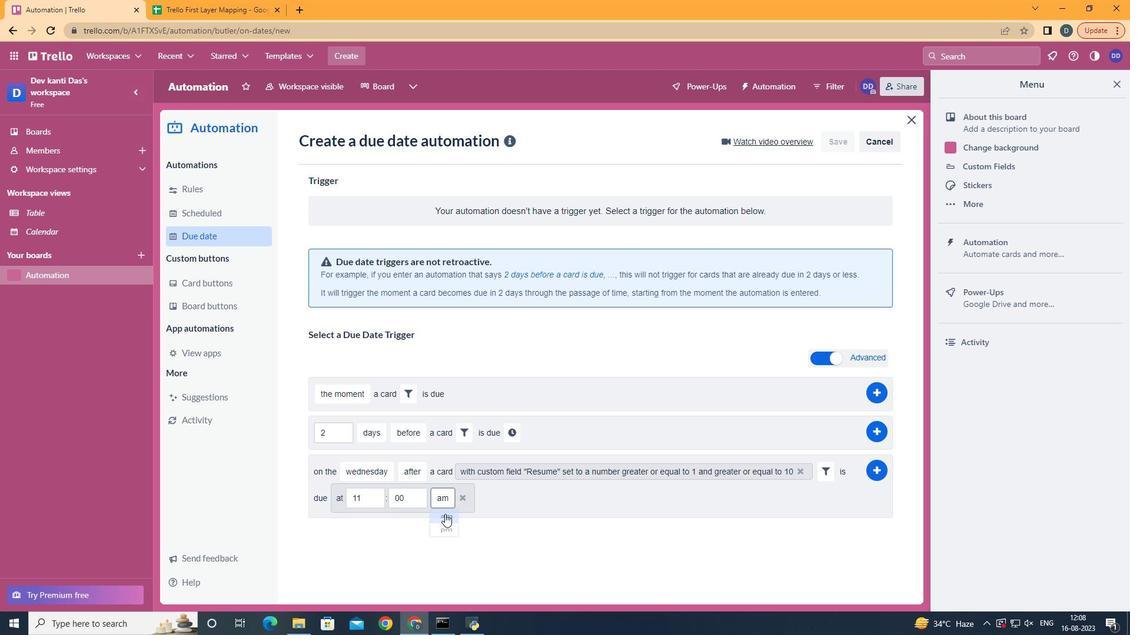 
Action: Mouse moved to (875, 471)
Screenshot: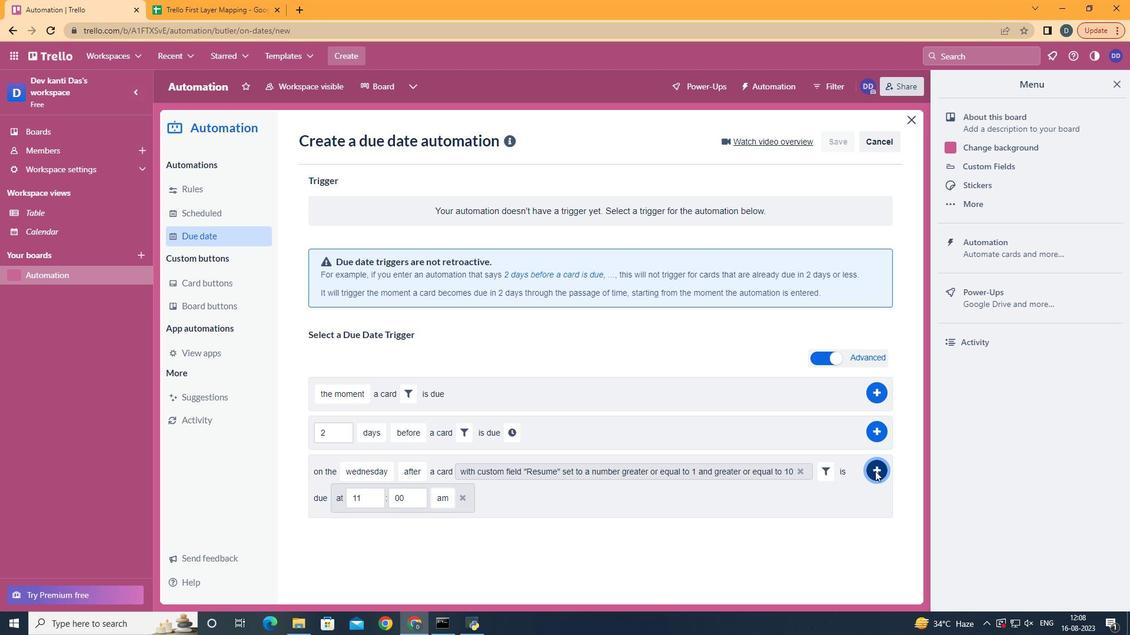 
Action: Mouse pressed left at (875, 471)
Screenshot: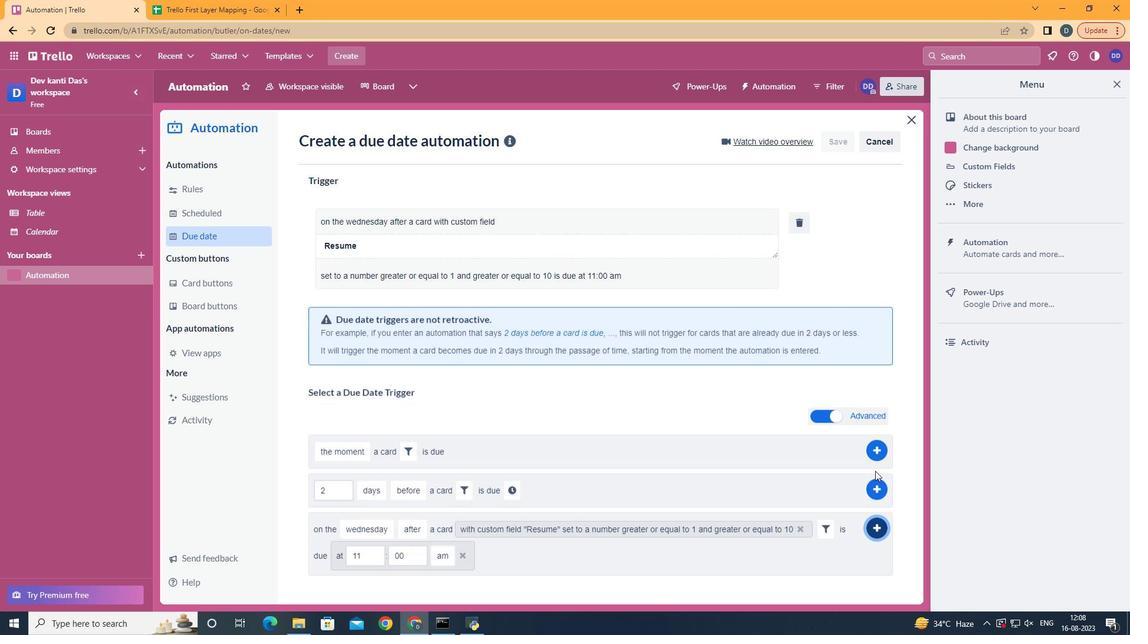 
